 Task: Search one way flight ticket for 1 adult, 1 child, 1 infant in seat in premium economy from Charleston: Charleston International Airport/charleston Afb to Fort Wayne: Fort Wayne International Airport on 8-4-2023. Choice of flights is Singapure airlines. Number of bags: 6 checked bags. Price is upto 86000. Outbound departure time preference is 11:45.
Action: Mouse moved to (329, 274)
Screenshot: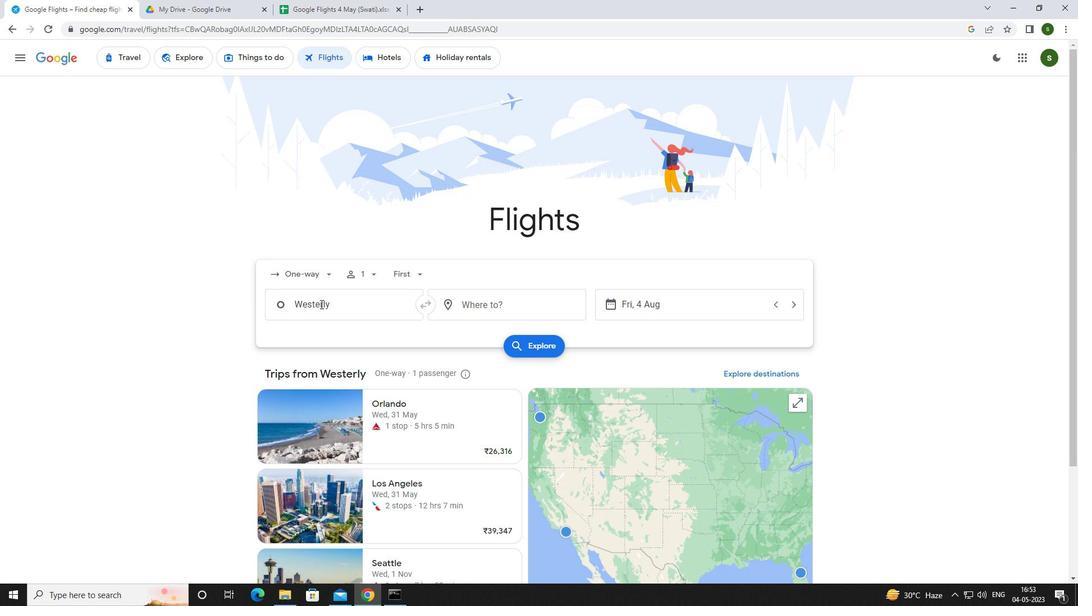 
Action: Mouse pressed left at (329, 274)
Screenshot: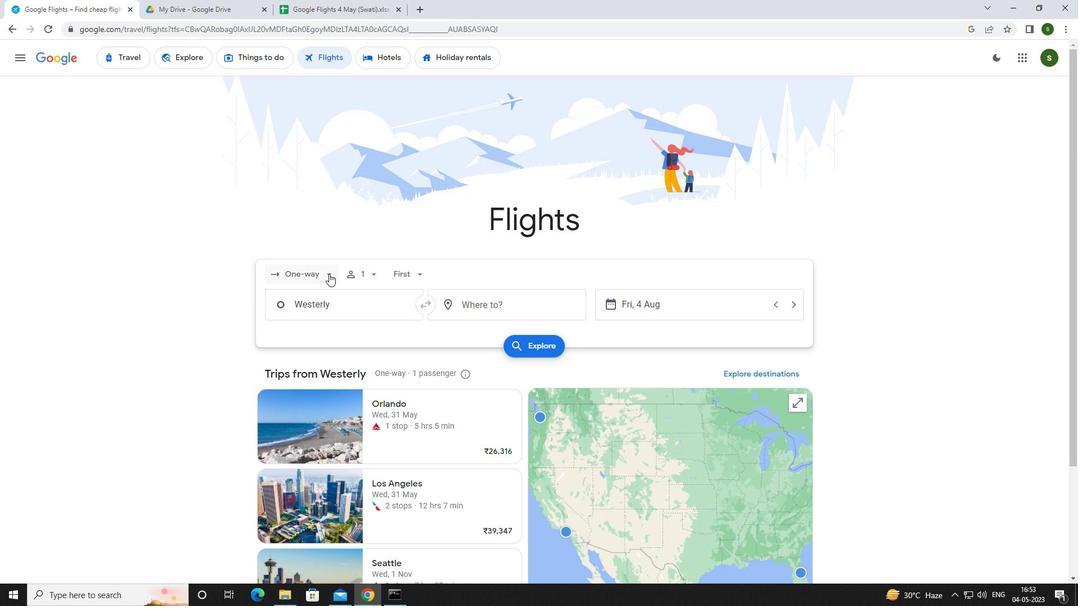 
Action: Mouse moved to (326, 318)
Screenshot: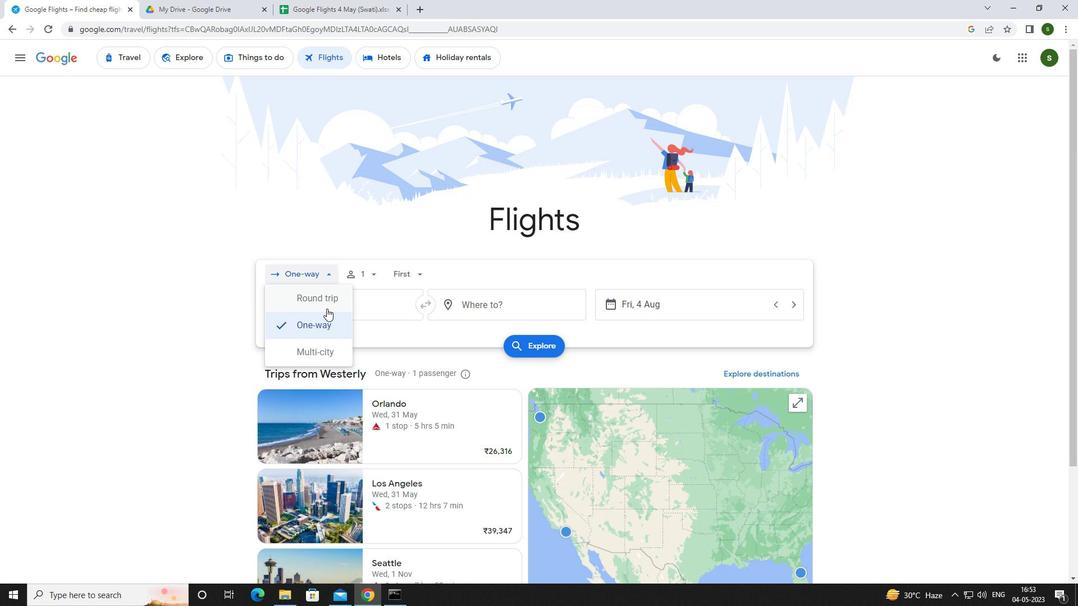 
Action: Mouse pressed left at (326, 318)
Screenshot: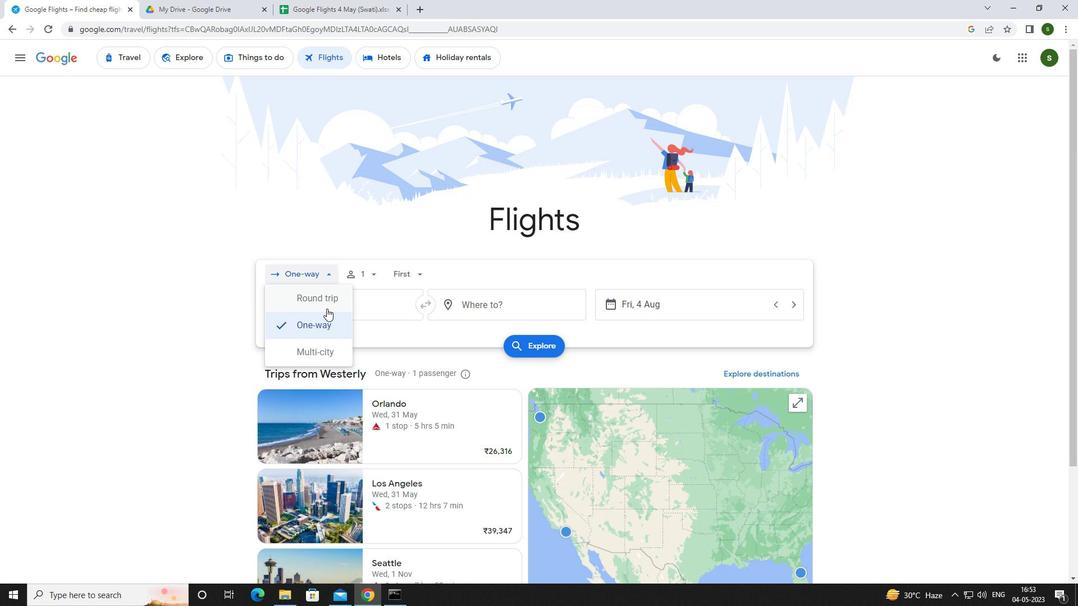 
Action: Mouse moved to (371, 277)
Screenshot: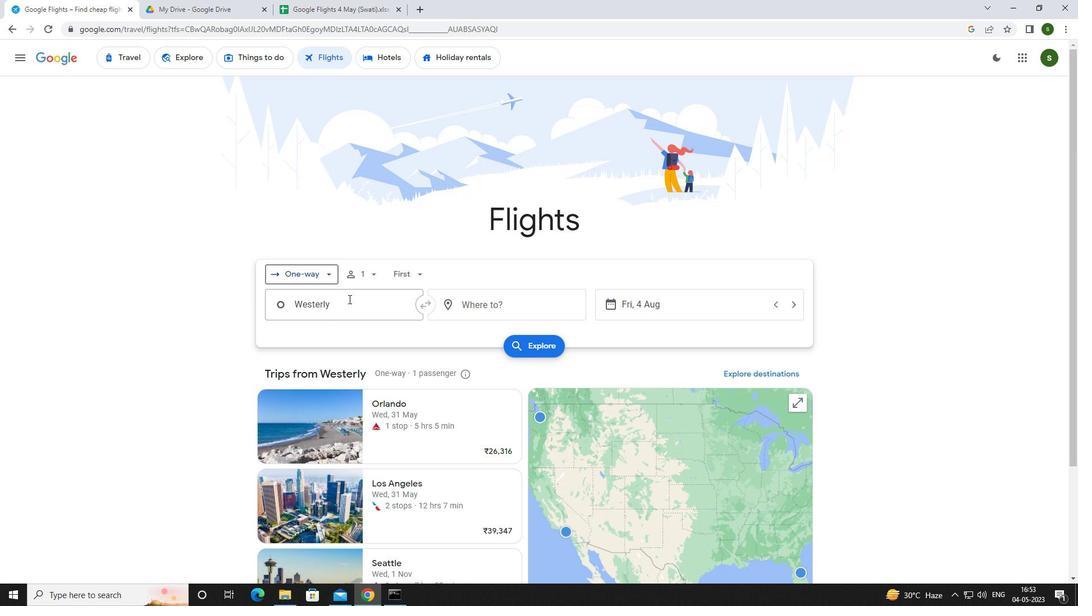 
Action: Mouse pressed left at (371, 277)
Screenshot: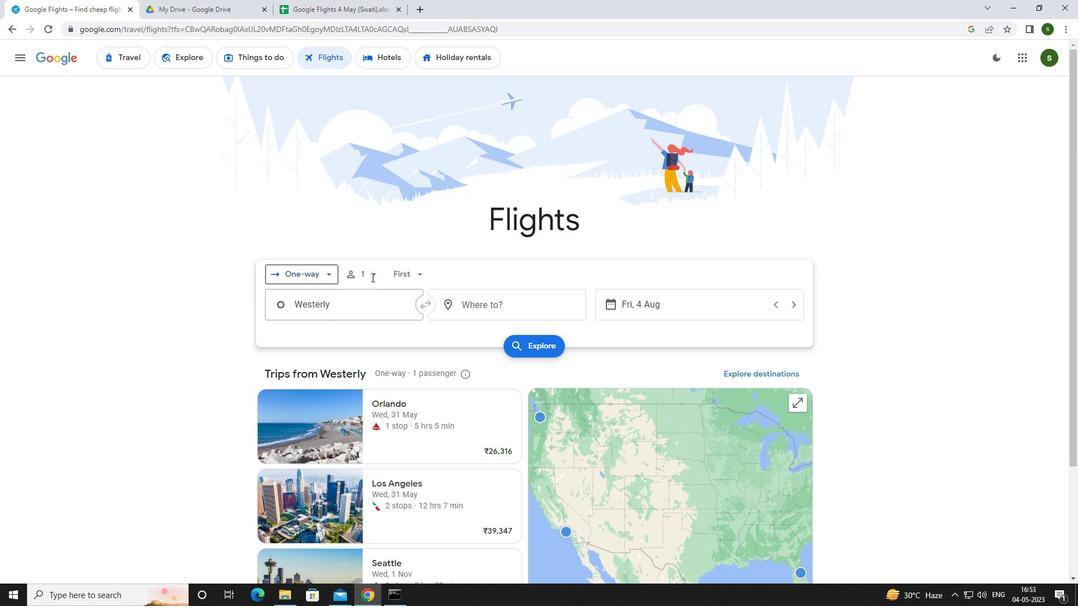 
Action: Mouse moved to (455, 333)
Screenshot: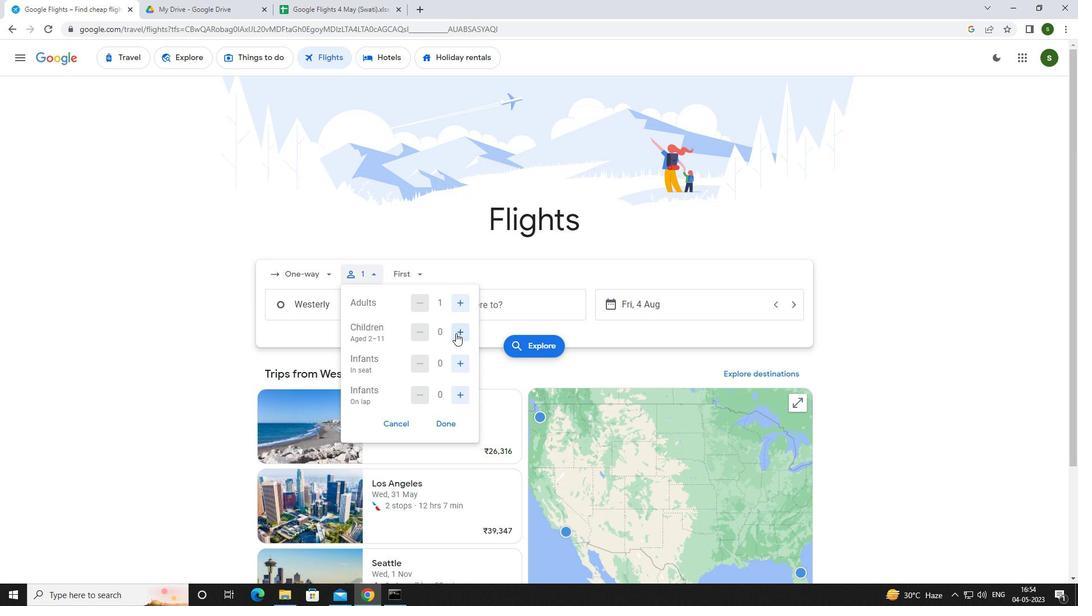 
Action: Mouse pressed left at (455, 333)
Screenshot: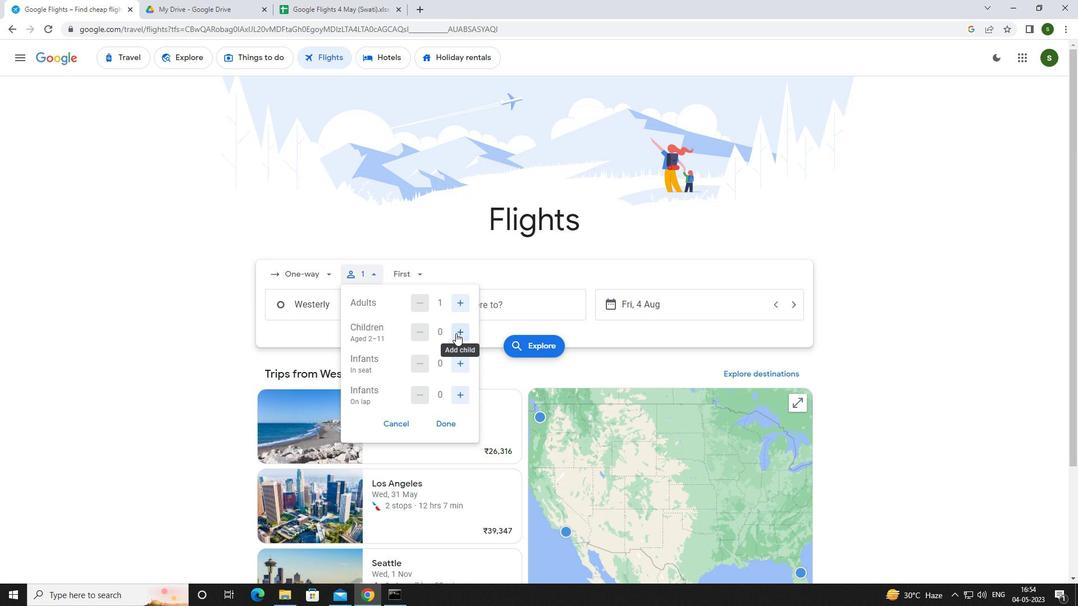 
Action: Mouse moved to (461, 360)
Screenshot: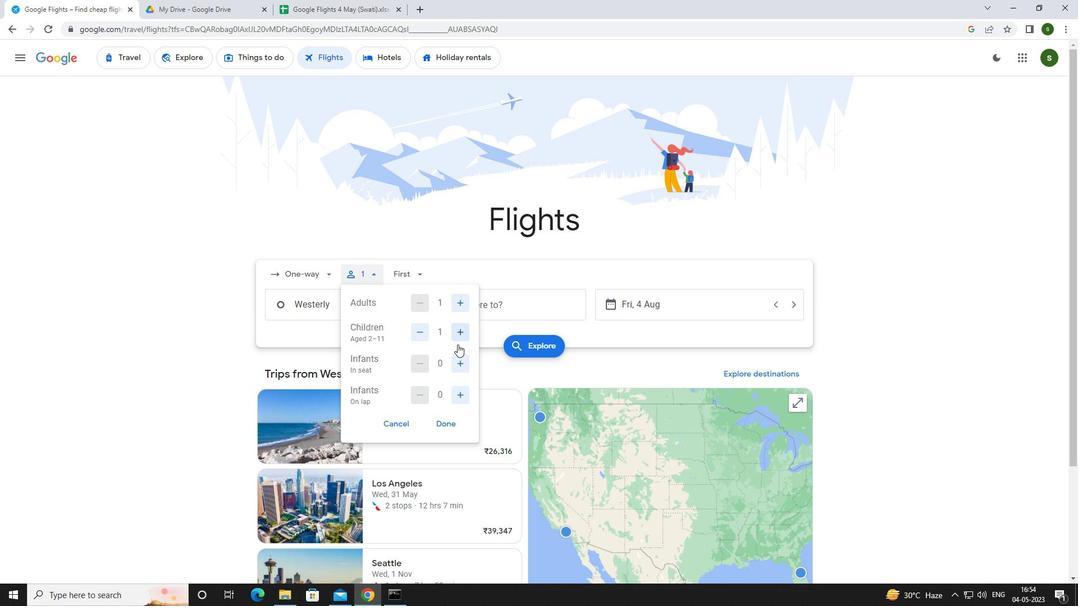 
Action: Mouse pressed left at (461, 360)
Screenshot: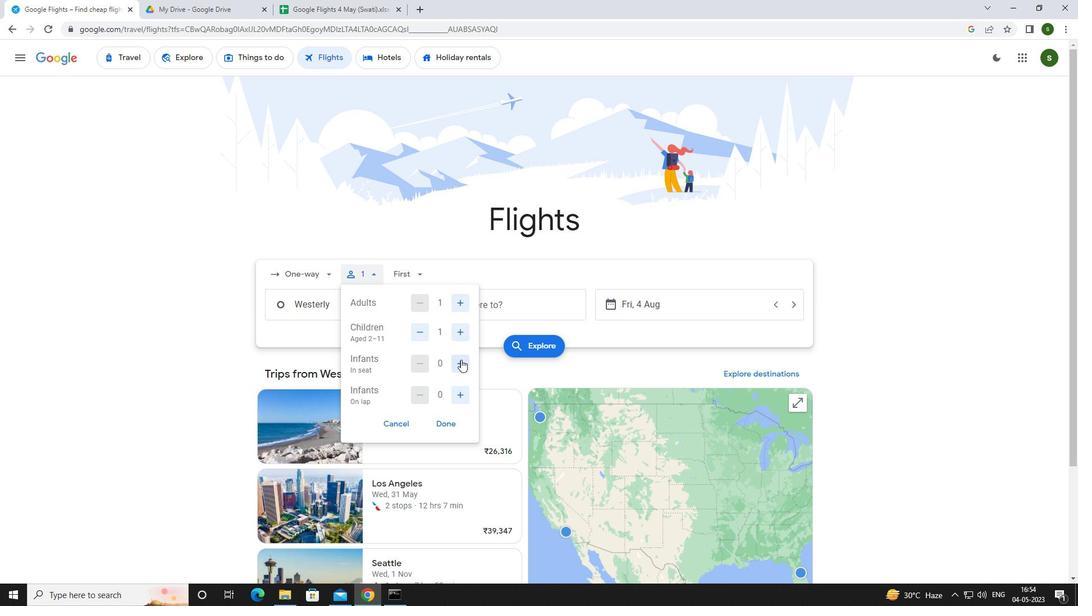 
Action: Mouse moved to (421, 274)
Screenshot: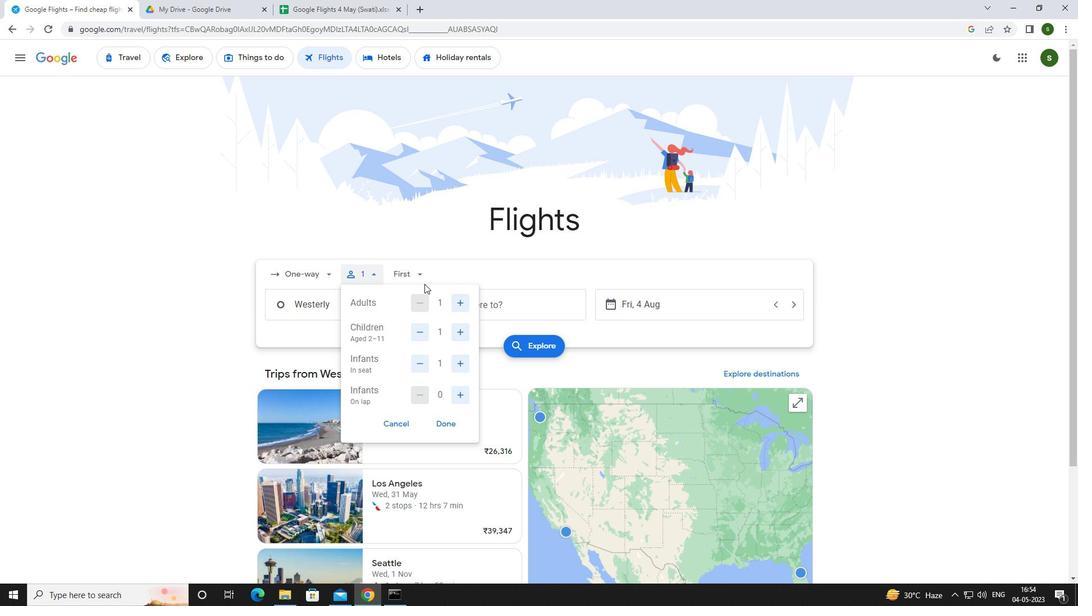 
Action: Mouse pressed left at (421, 274)
Screenshot: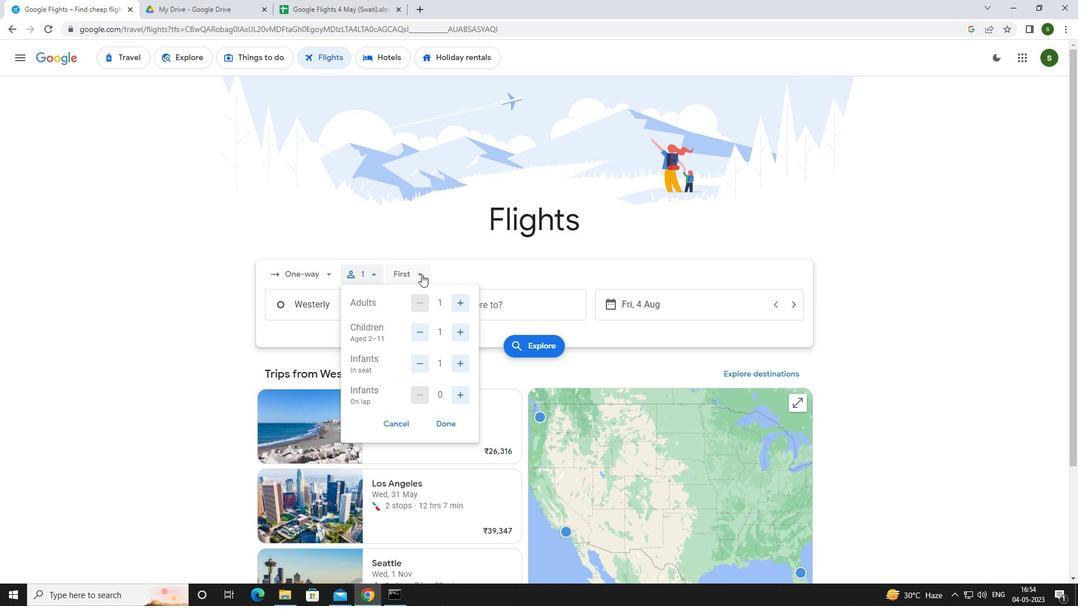 
Action: Mouse moved to (439, 321)
Screenshot: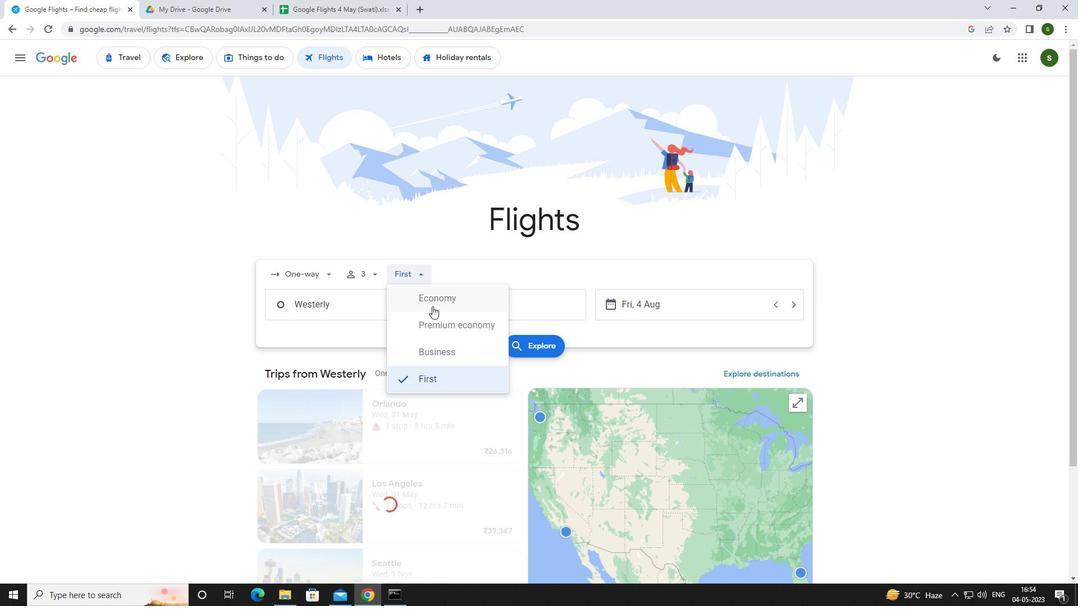
Action: Mouse pressed left at (439, 321)
Screenshot: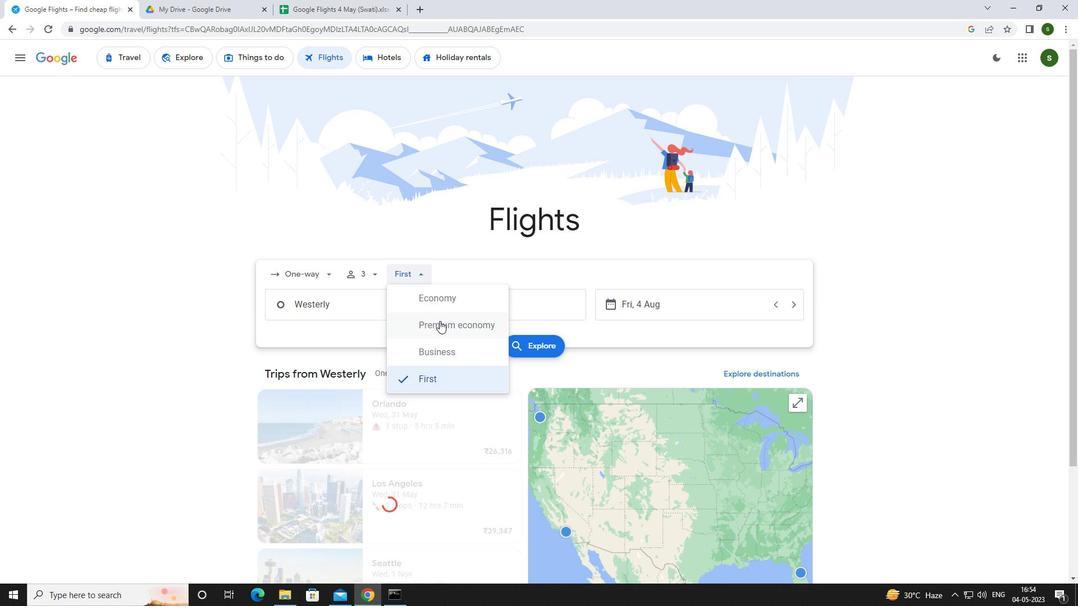 
Action: Mouse moved to (384, 310)
Screenshot: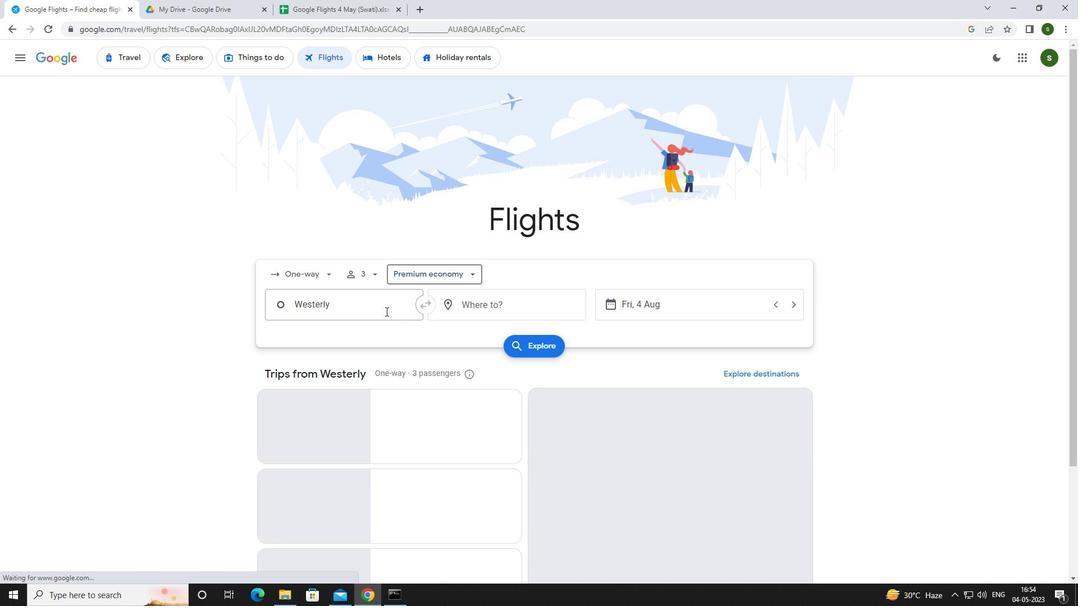 
Action: Mouse pressed left at (384, 310)
Screenshot: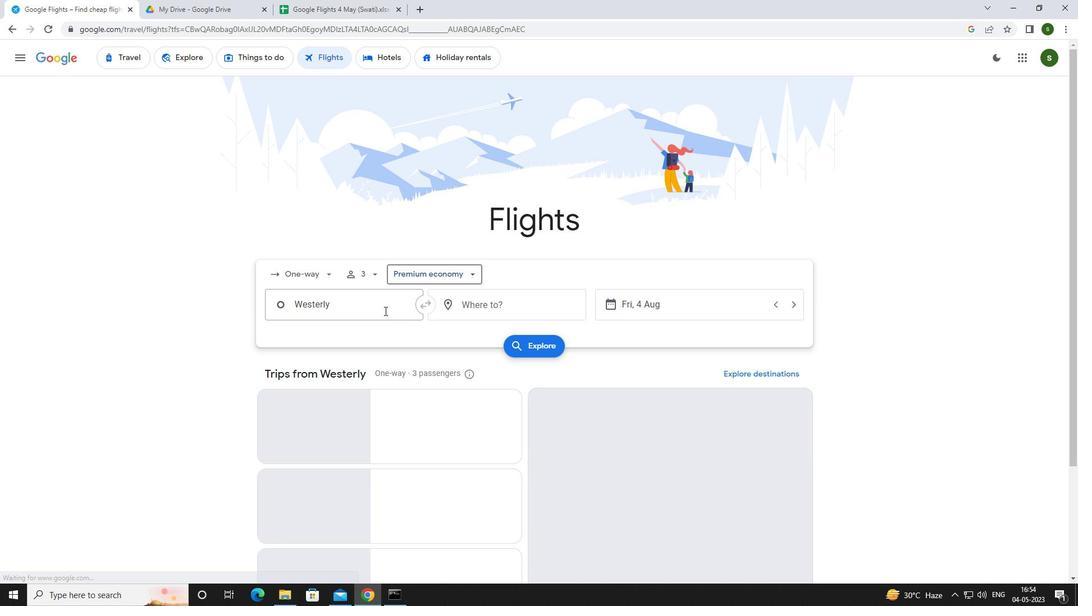 
Action: Mouse moved to (384, 309)
Screenshot: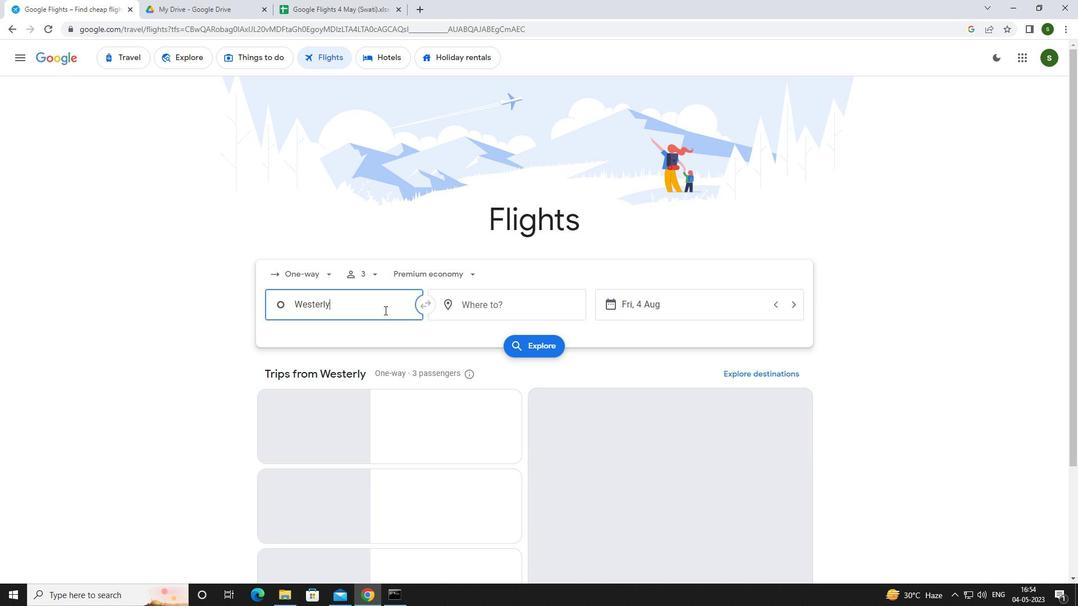 
Action: Key pressed <Key.caps_lock>c<Key.caps_lock>harlest
Screenshot: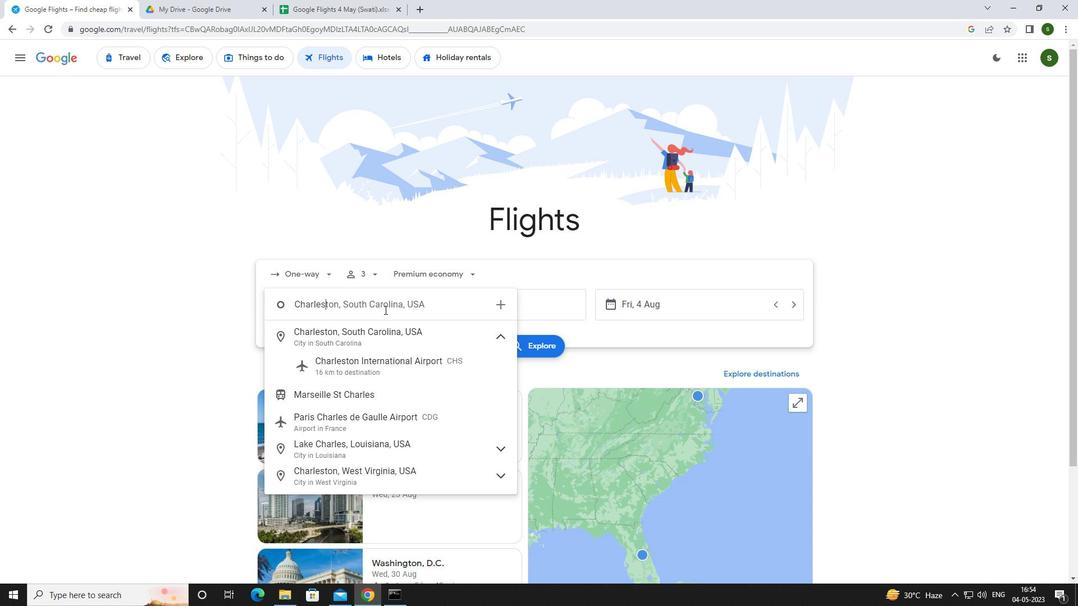 
Action: Mouse moved to (390, 364)
Screenshot: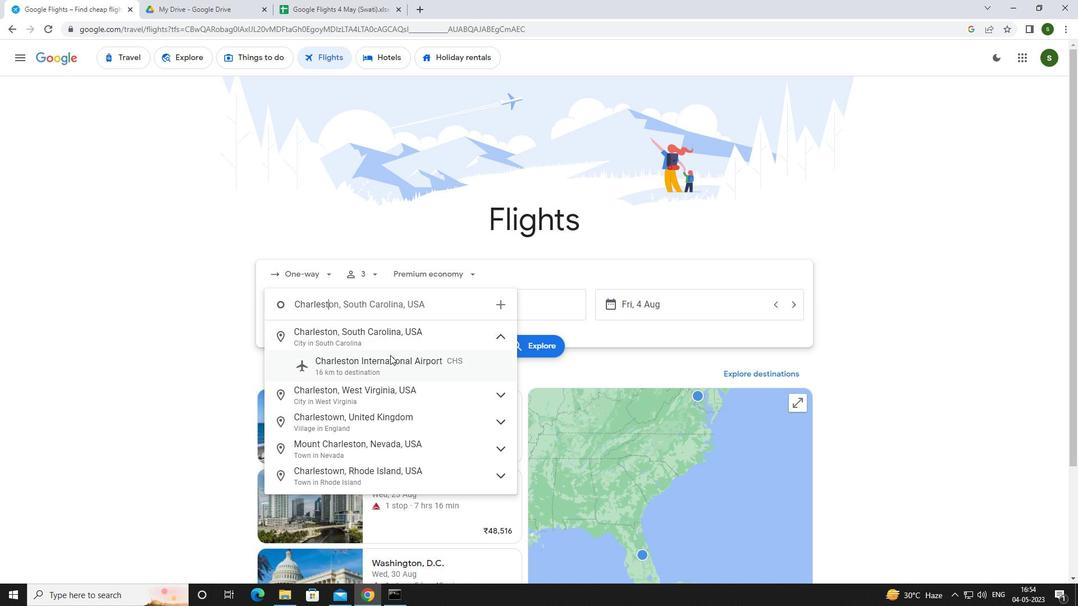
Action: Mouse pressed left at (390, 364)
Screenshot: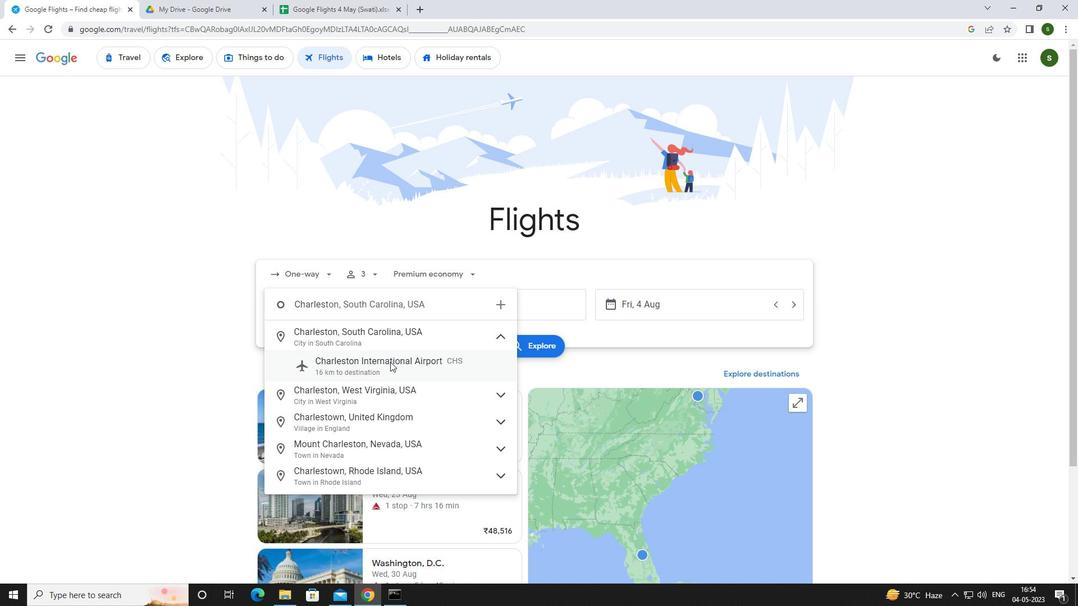 
Action: Mouse moved to (477, 307)
Screenshot: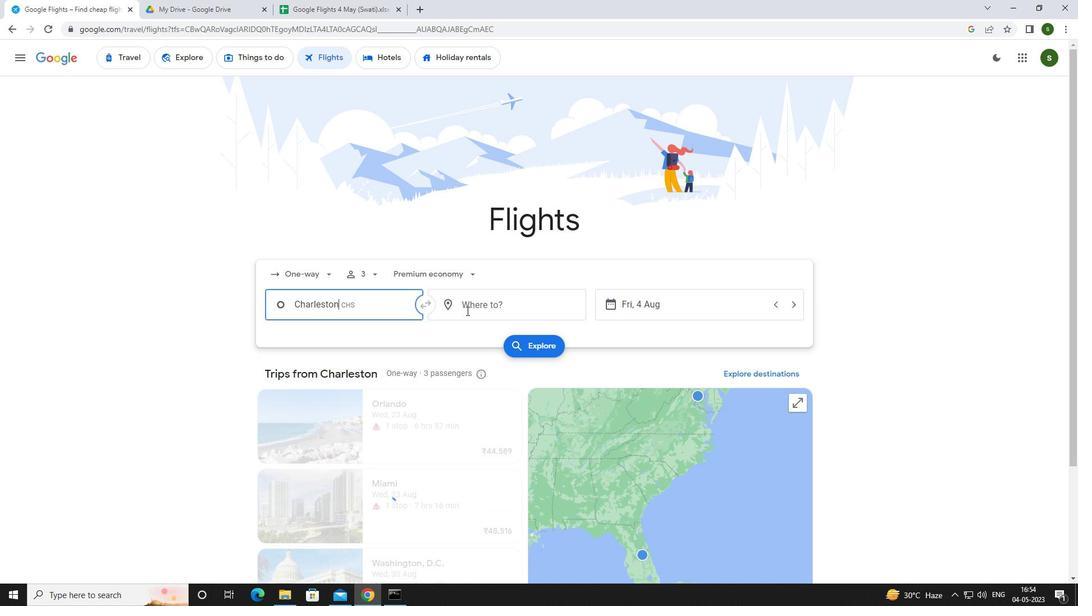 
Action: Mouse pressed left at (477, 307)
Screenshot: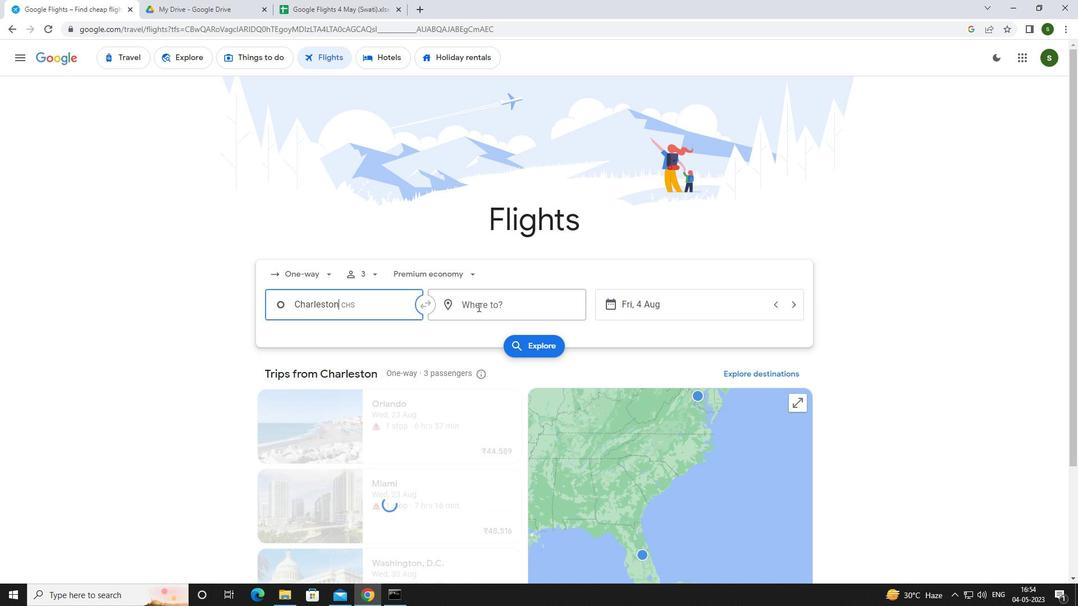 
Action: Mouse moved to (467, 309)
Screenshot: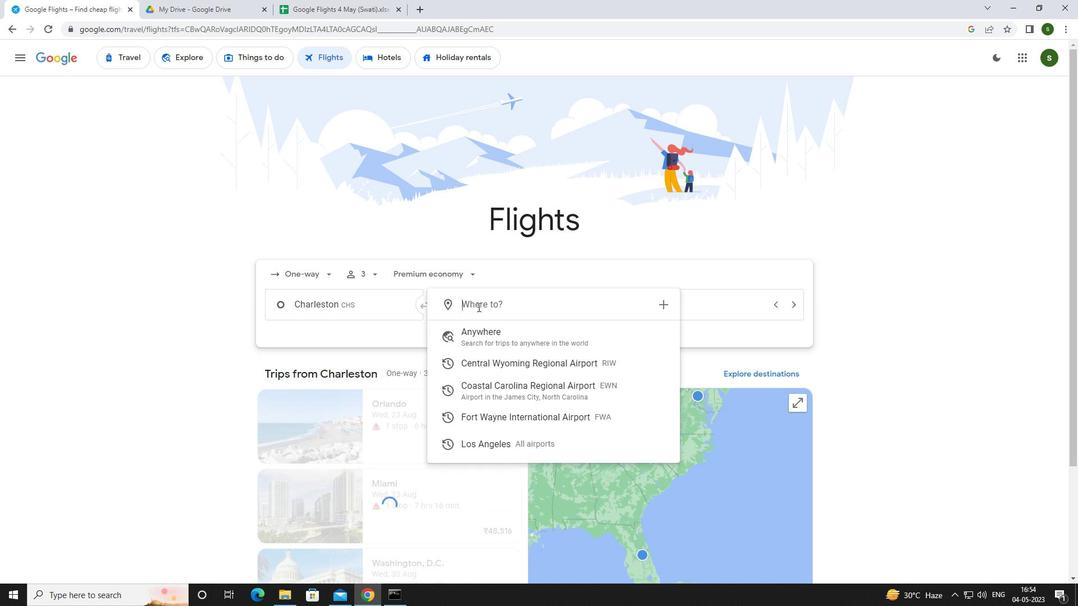 
Action: Key pressed <Key.caps_lock>f<Key.caps_lock>ort<Key.space><Key.caps_lock>w<Key.caps_lock>Ay
Screenshot: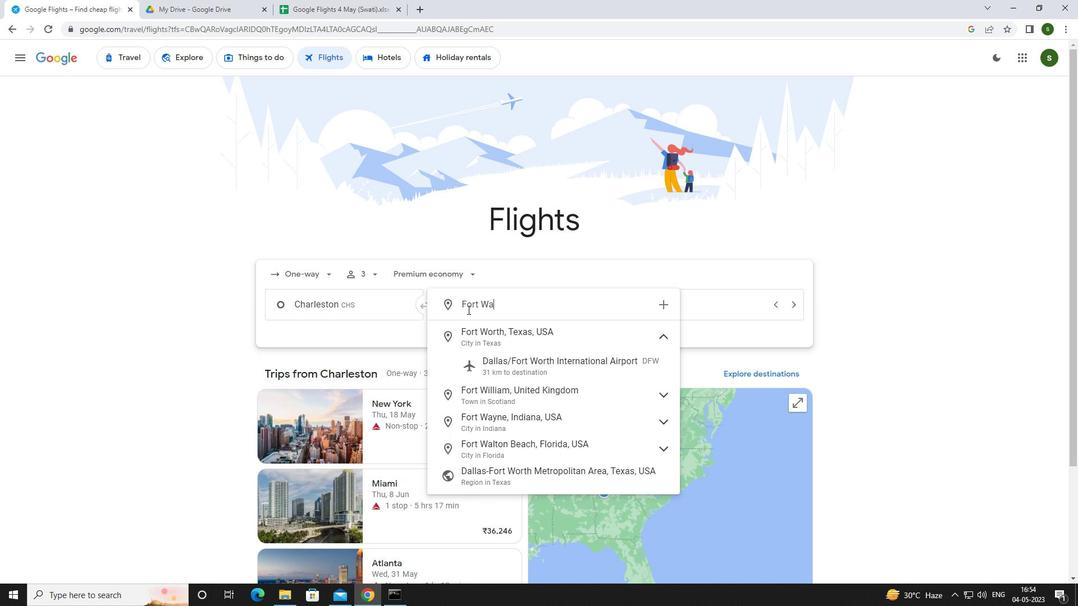 
Action: Mouse moved to (535, 370)
Screenshot: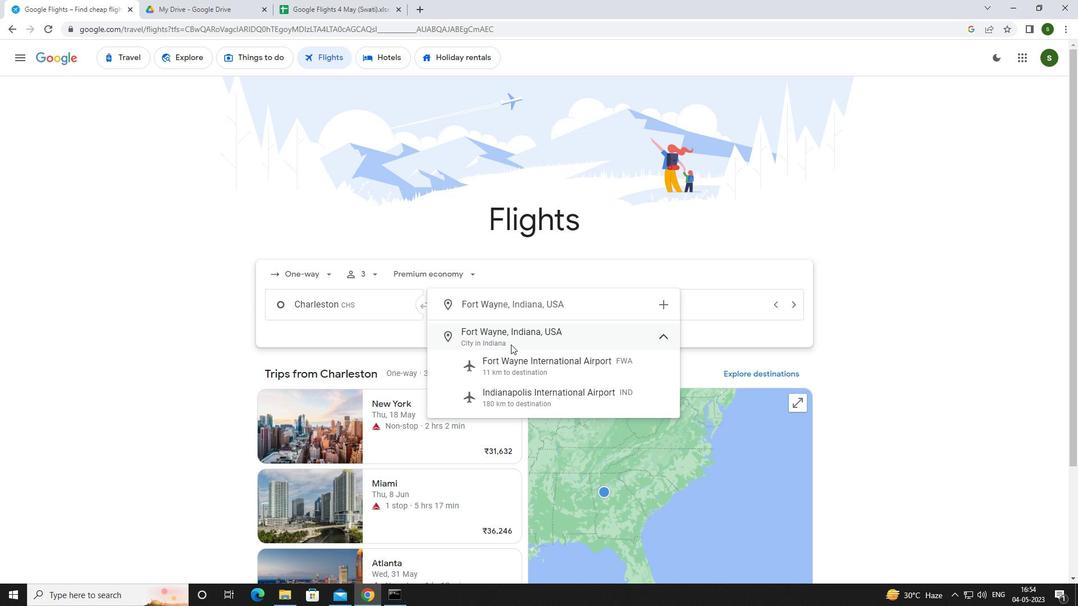 
Action: Mouse pressed left at (535, 370)
Screenshot: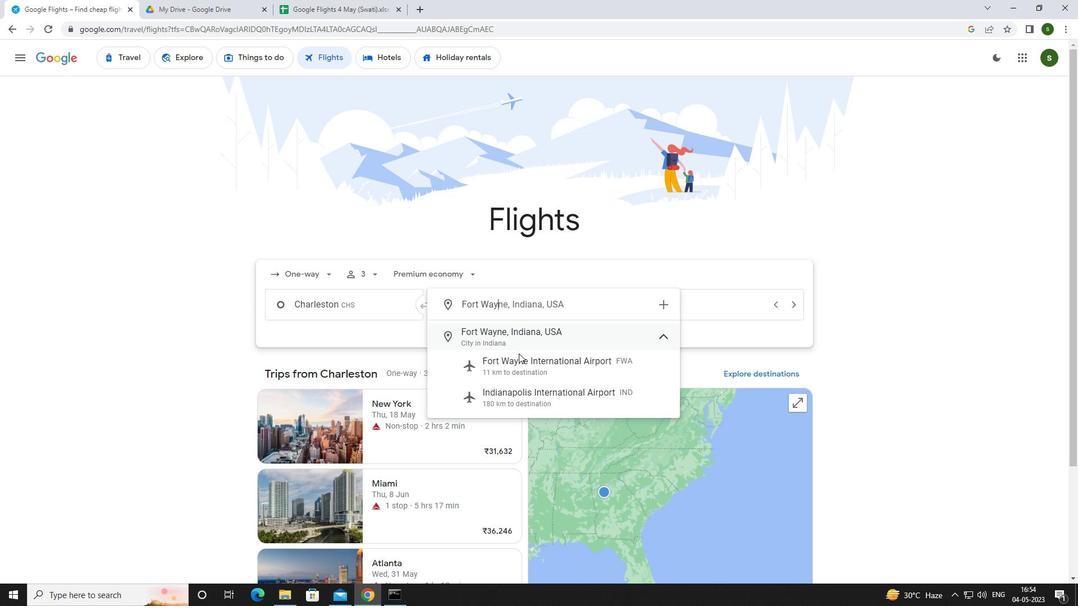 
Action: Mouse moved to (673, 312)
Screenshot: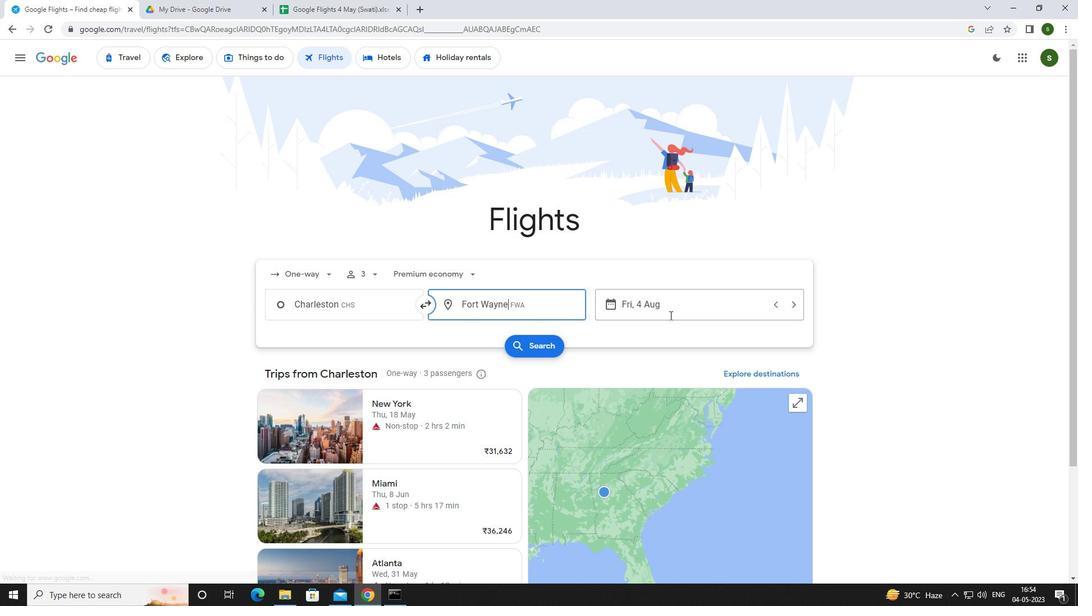 
Action: Mouse pressed left at (673, 312)
Screenshot: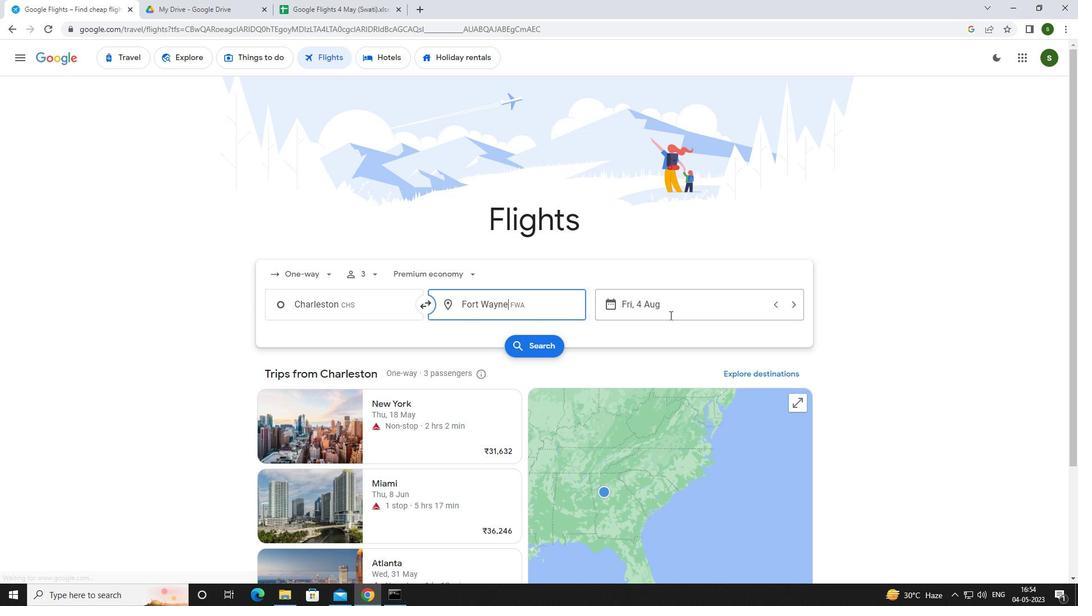
Action: Mouse moved to (542, 380)
Screenshot: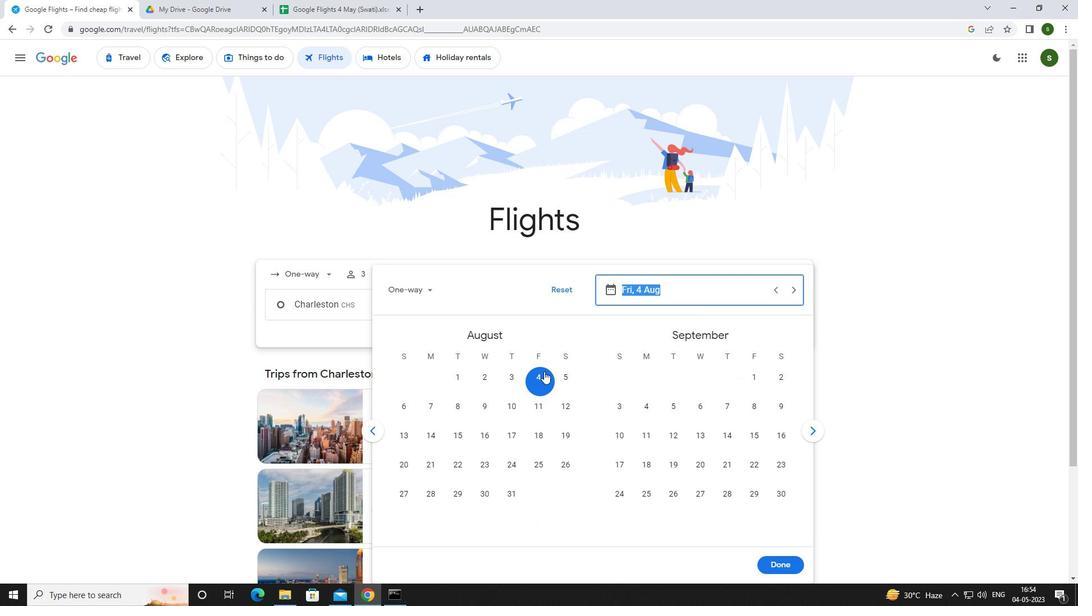
Action: Mouse pressed left at (542, 380)
Screenshot: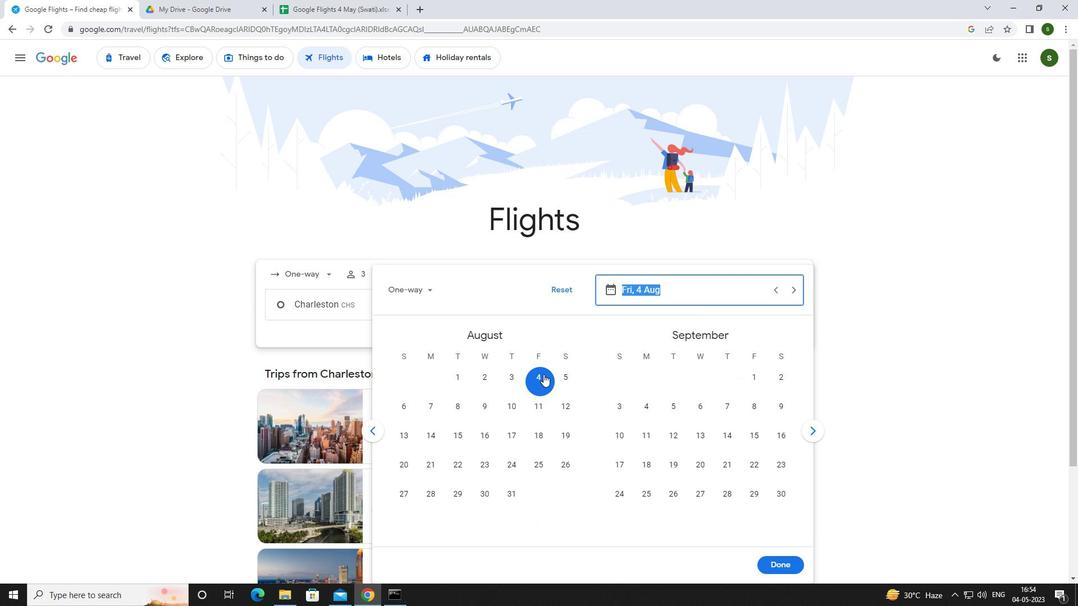 
Action: Mouse moved to (787, 566)
Screenshot: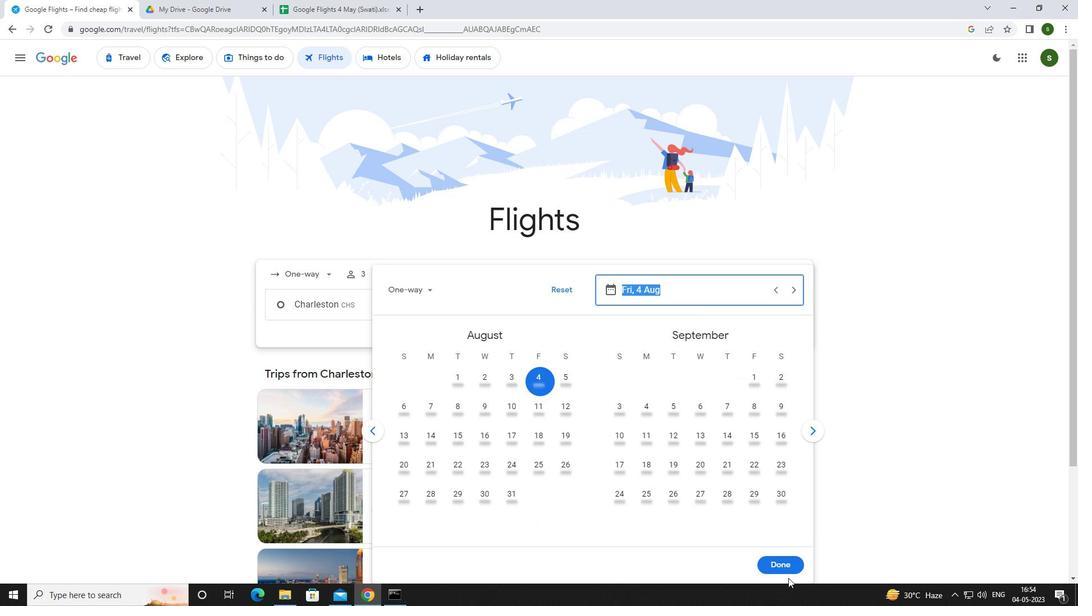 
Action: Mouse pressed left at (787, 566)
Screenshot: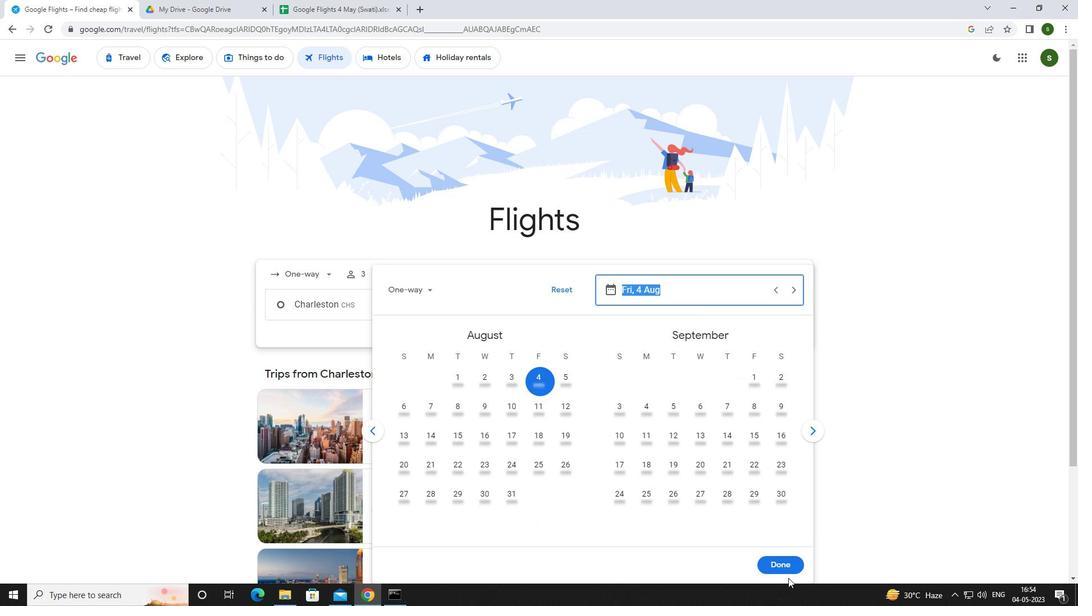 
Action: Mouse moved to (542, 343)
Screenshot: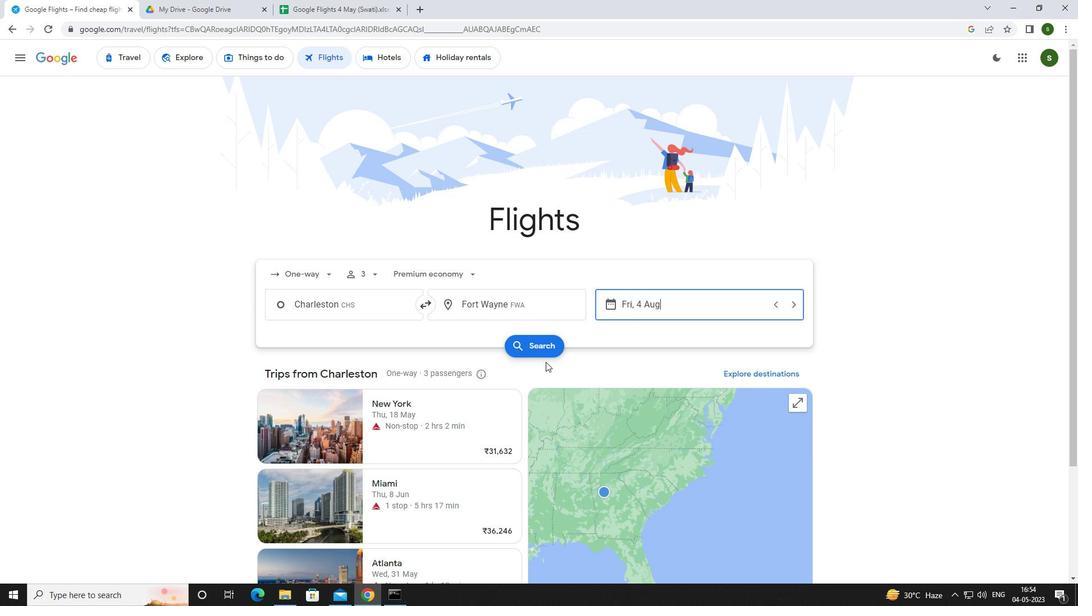 
Action: Mouse pressed left at (542, 343)
Screenshot: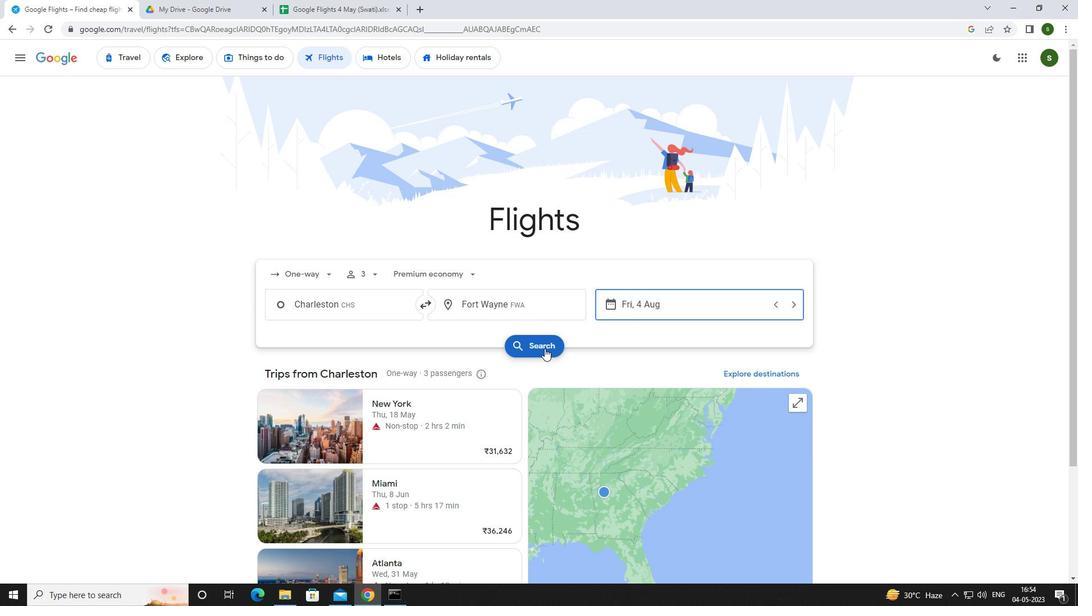 
Action: Mouse moved to (281, 166)
Screenshot: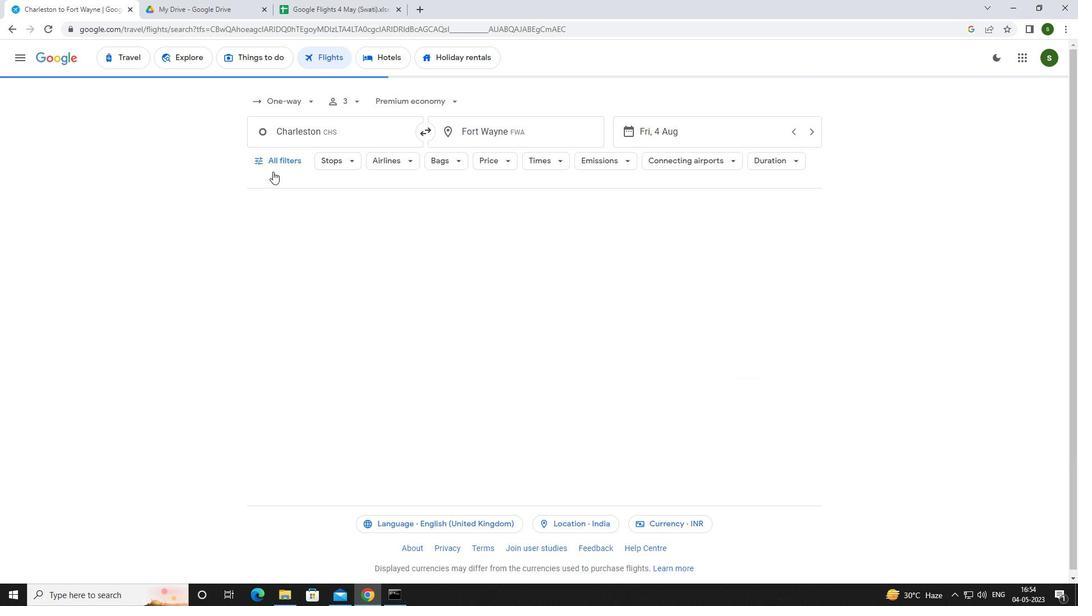 
Action: Mouse pressed left at (281, 166)
Screenshot: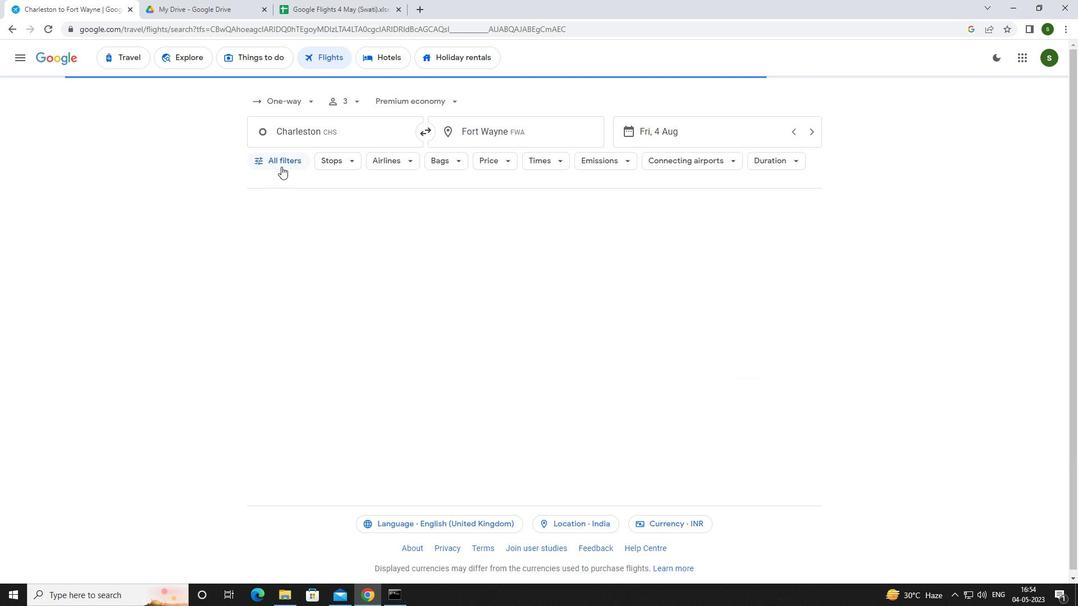 
Action: Mouse moved to (416, 402)
Screenshot: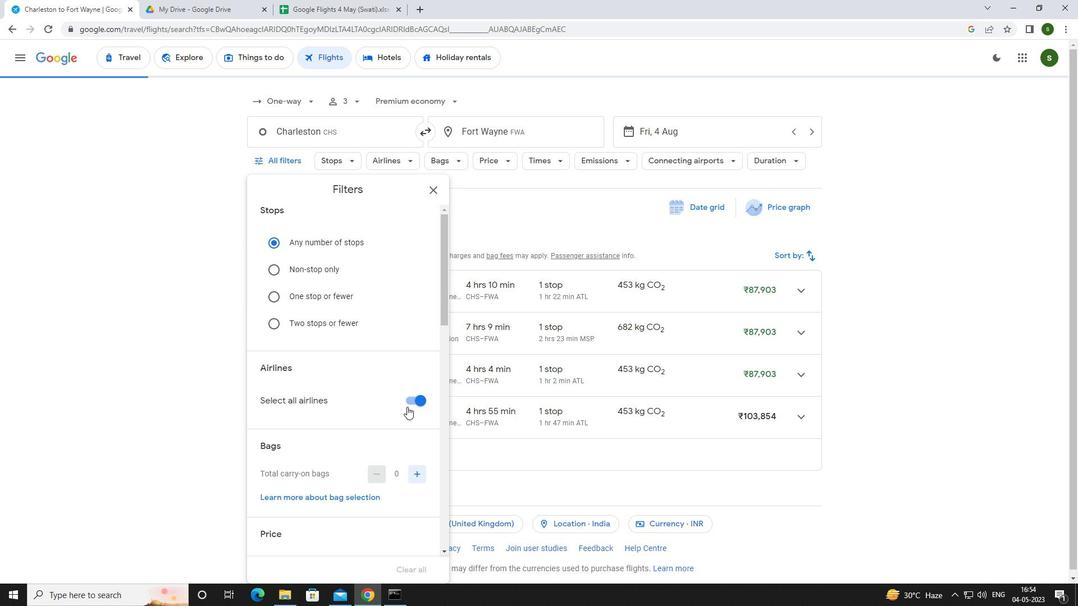 
Action: Mouse pressed left at (416, 402)
Screenshot: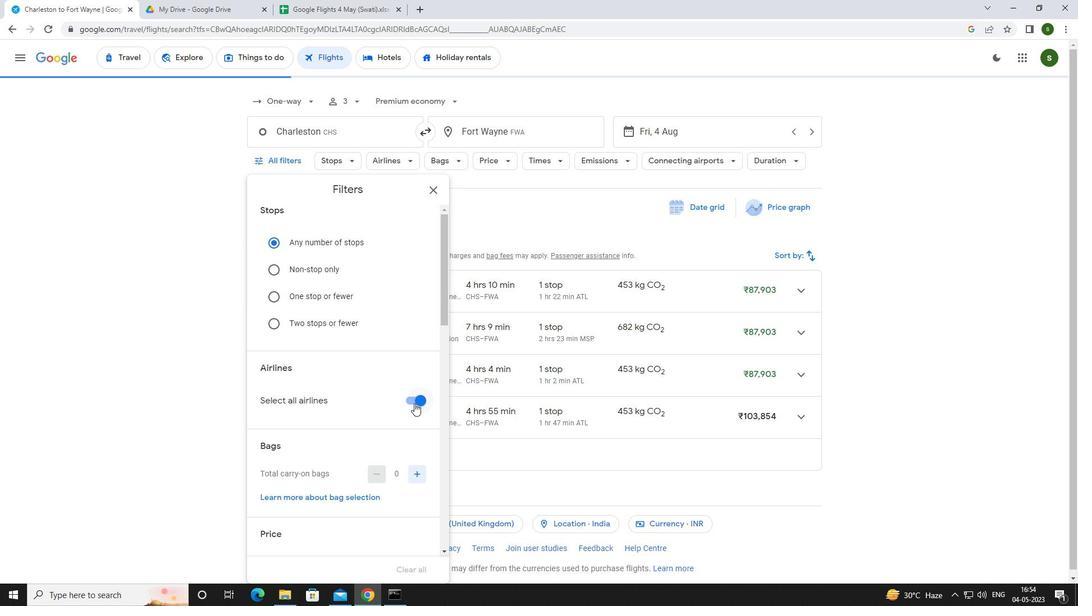 
Action: Mouse moved to (382, 345)
Screenshot: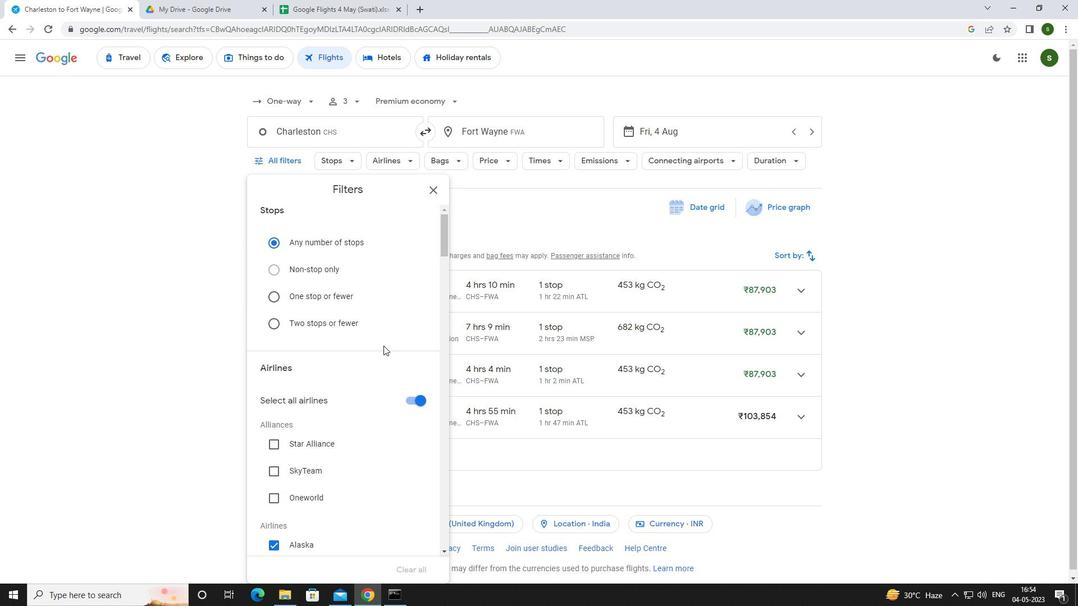 
Action: Mouse scrolled (382, 344) with delta (0, 0)
Screenshot: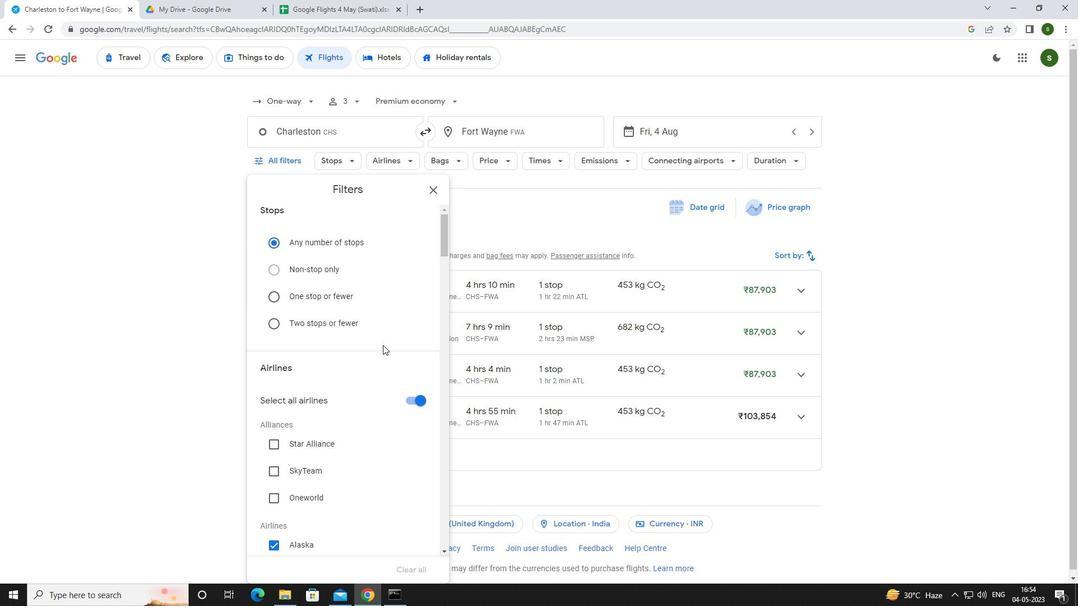 
Action: Mouse moved to (422, 344)
Screenshot: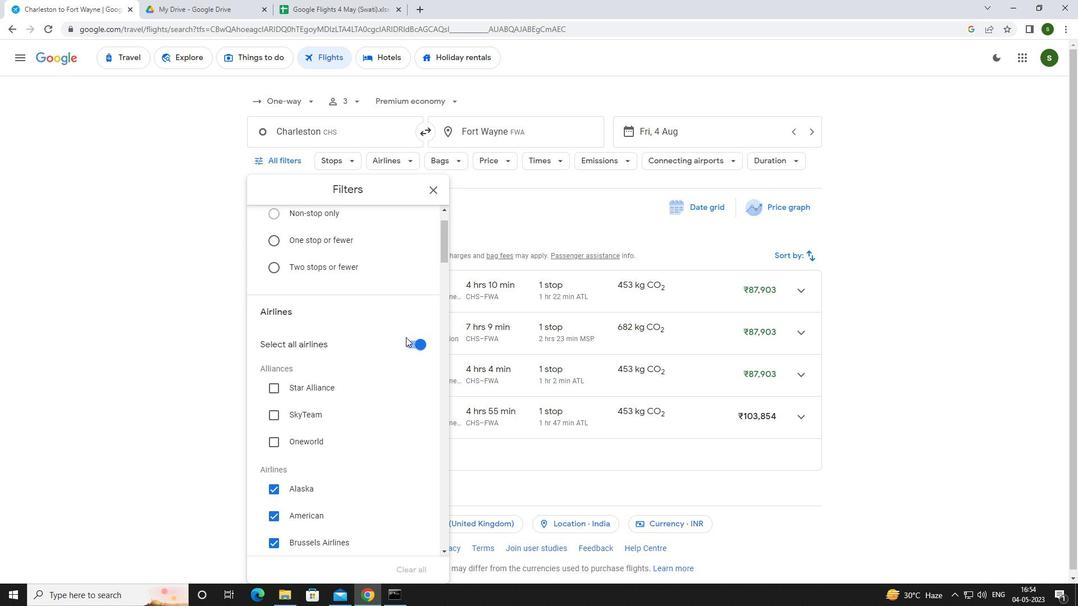
Action: Mouse pressed left at (422, 344)
Screenshot: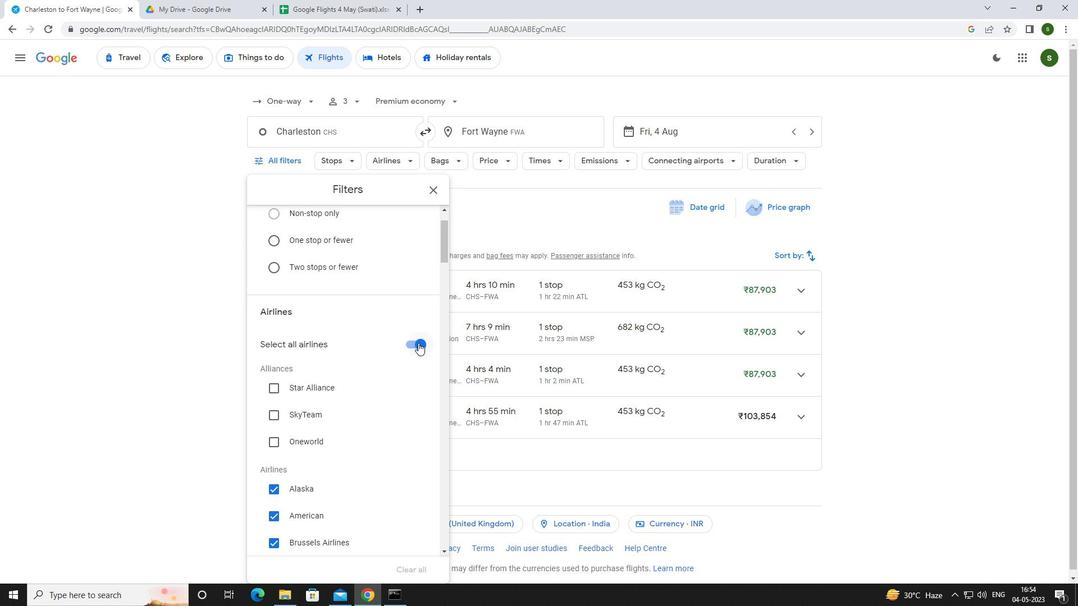 
Action: Mouse moved to (418, 345)
Screenshot: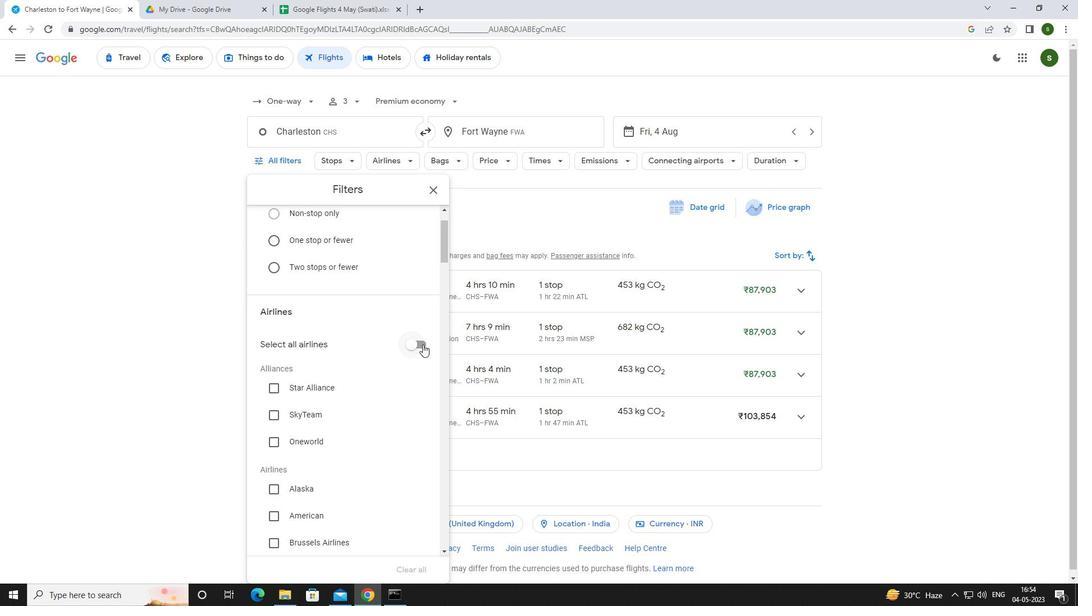
Action: Mouse scrolled (418, 345) with delta (0, 0)
Screenshot: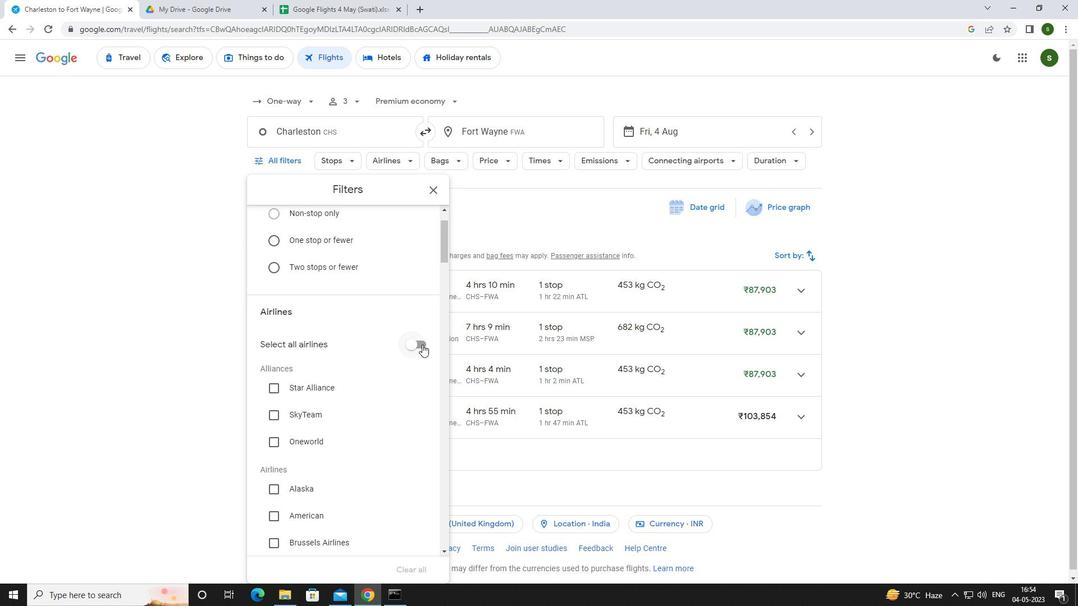 
Action: Mouse moved to (417, 346)
Screenshot: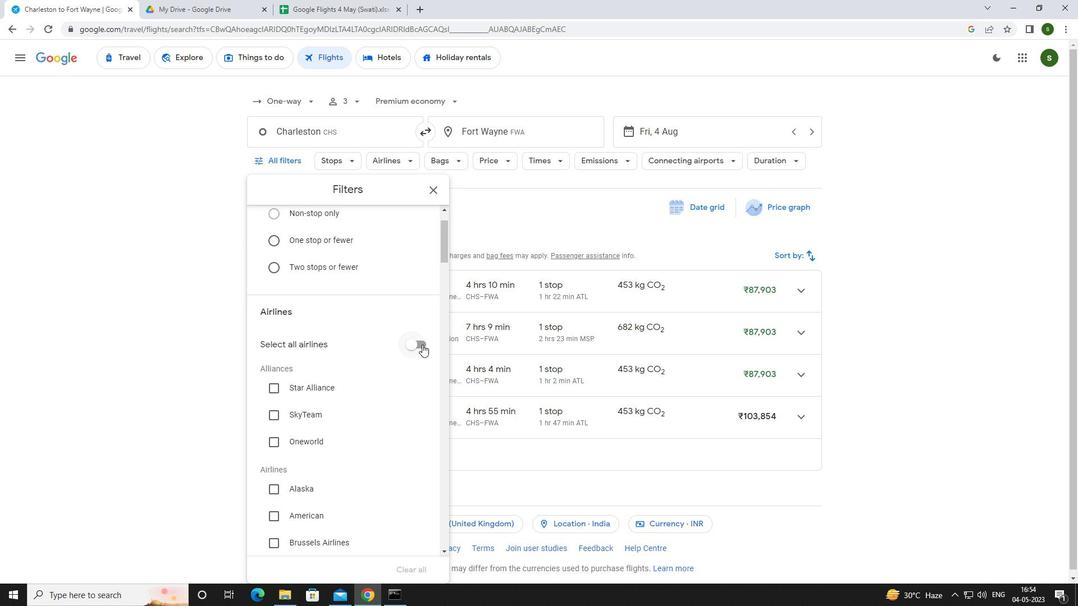 
Action: Mouse scrolled (417, 345) with delta (0, 0)
Screenshot: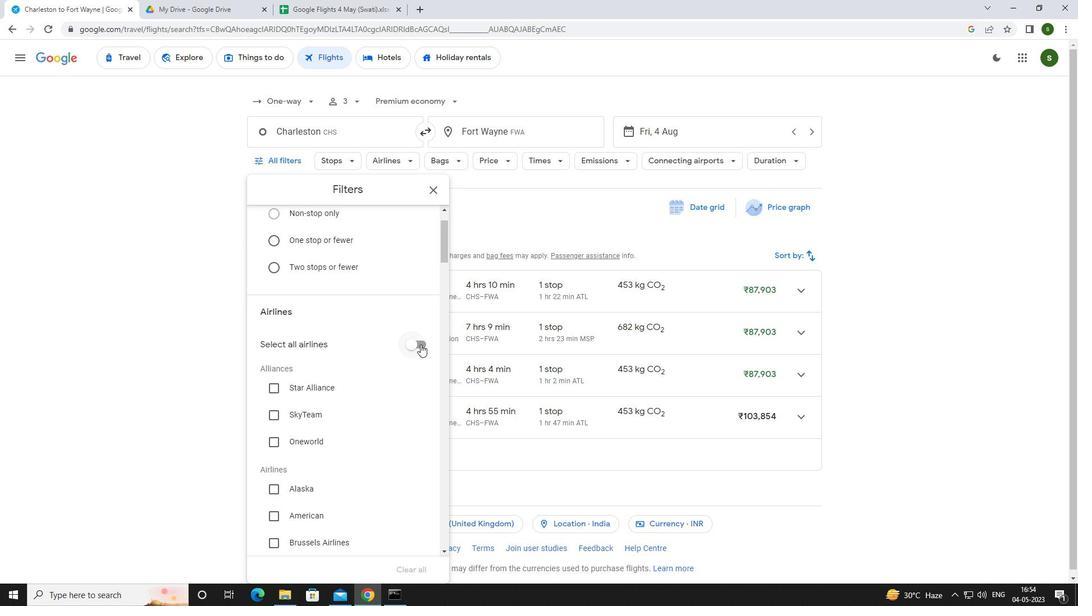 
Action: Mouse scrolled (417, 345) with delta (0, 0)
Screenshot: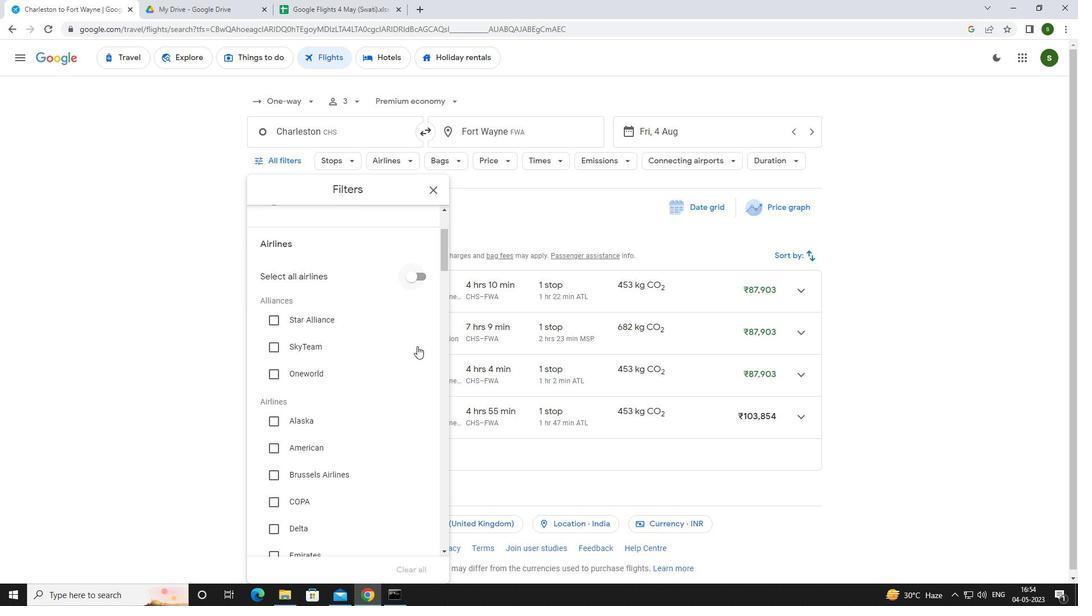 
Action: Mouse scrolled (417, 345) with delta (0, 0)
Screenshot: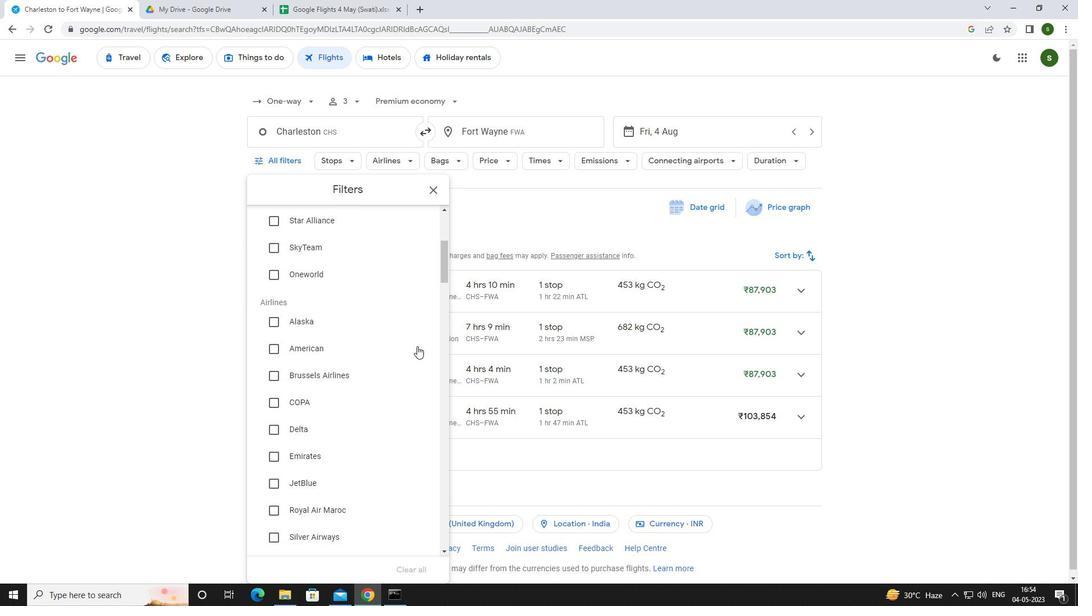 
Action: Mouse scrolled (417, 345) with delta (0, 0)
Screenshot: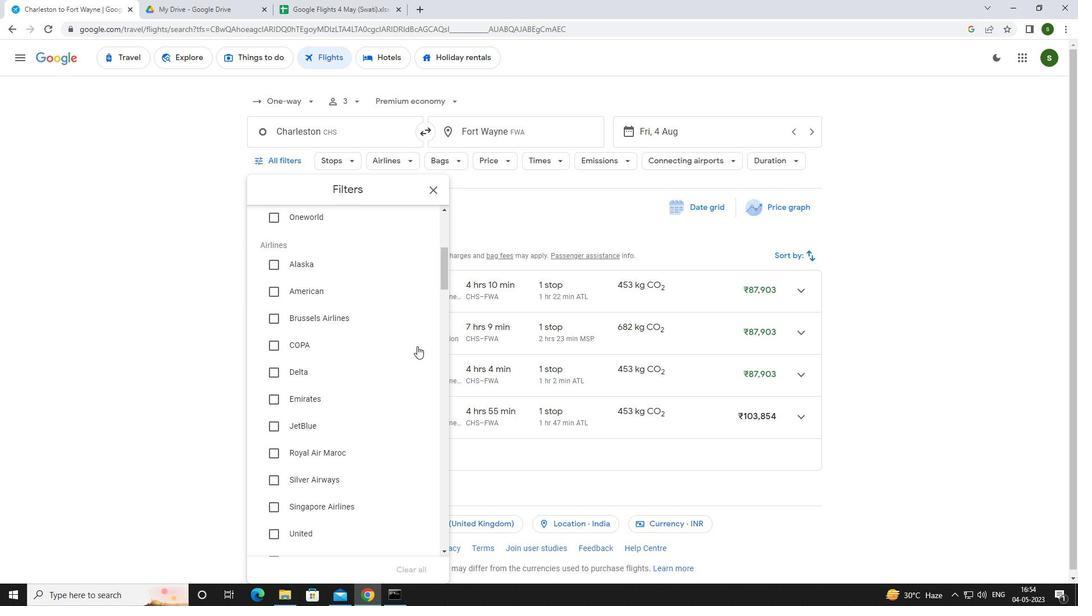 
Action: Mouse moved to (340, 452)
Screenshot: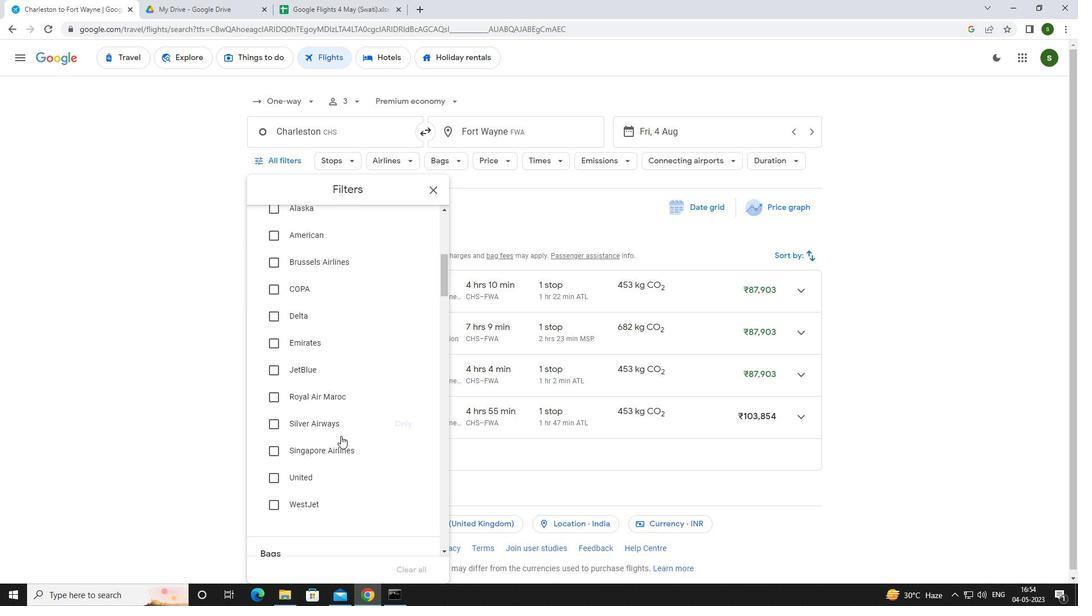 
Action: Mouse pressed left at (340, 452)
Screenshot: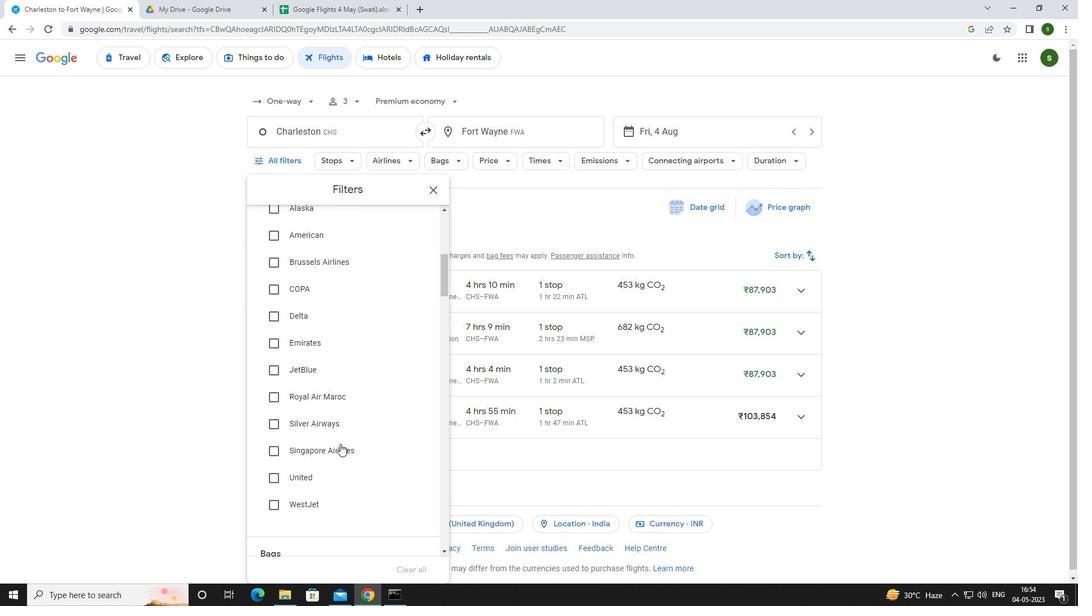 
Action: Mouse moved to (340, 452)
Screenshot: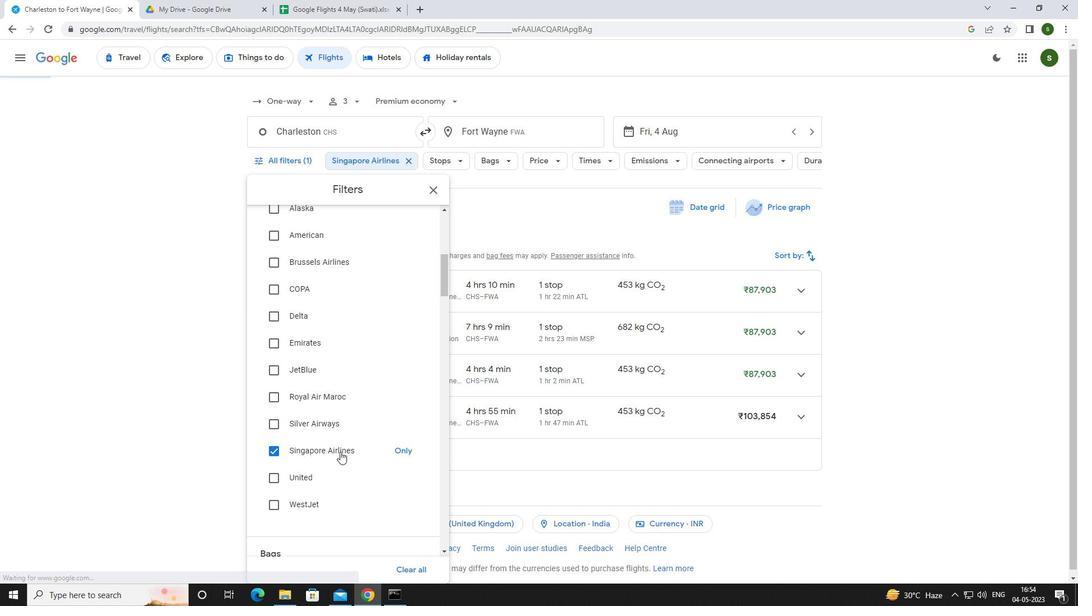 
Action: Mouse scrolled (340, 451) with delta (0, 0)
Screenshot: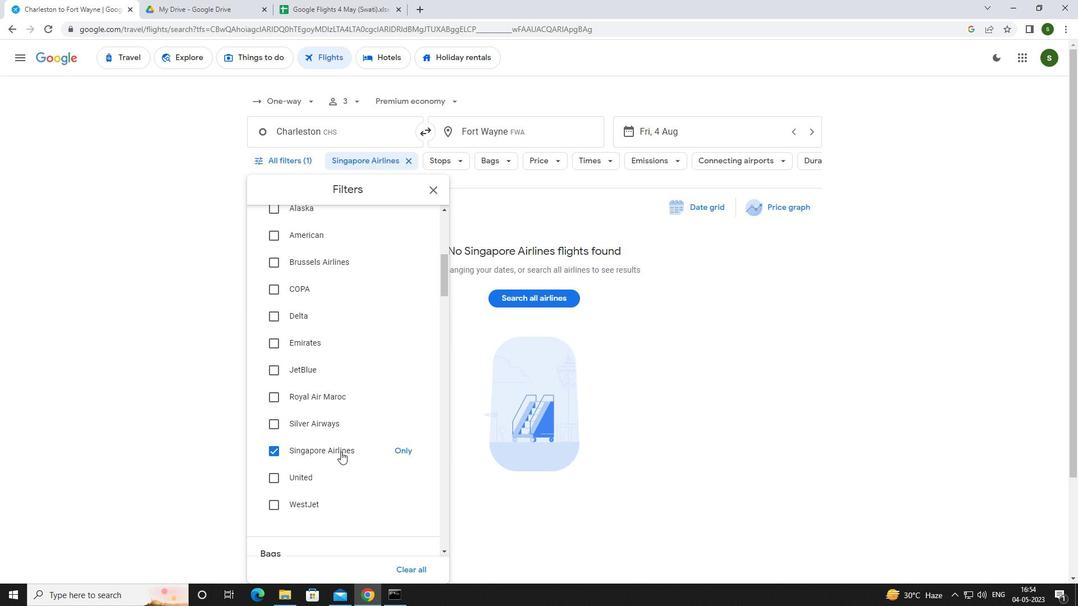 
Action: Mouse scrolled (340, 451) with delta (0, 0)
Screenshot: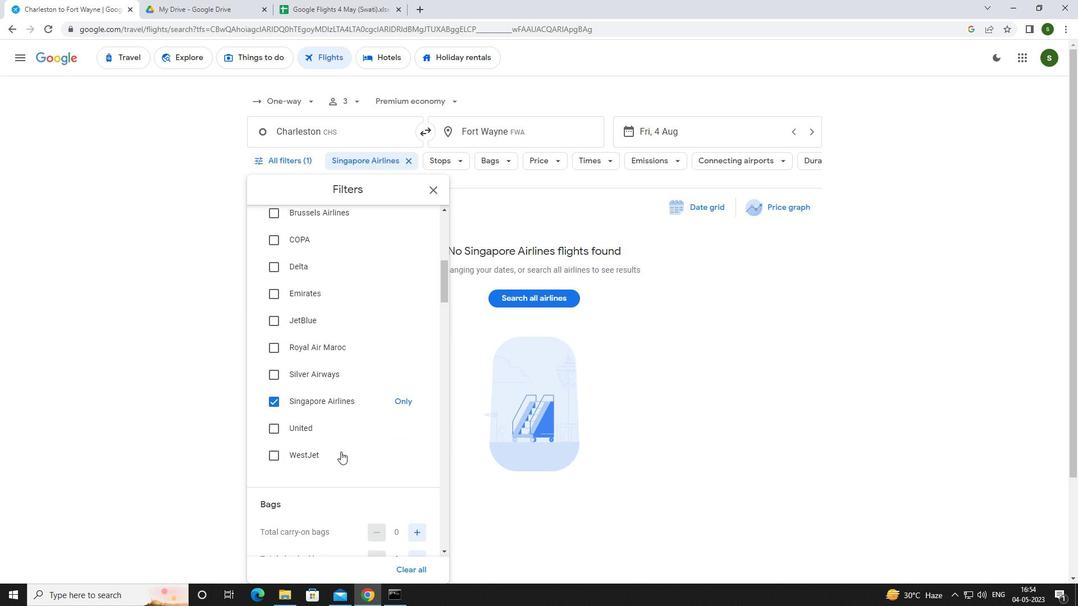 
Action: Mouse scrolled (340, 451) with delta (0, 0)
Screenshot: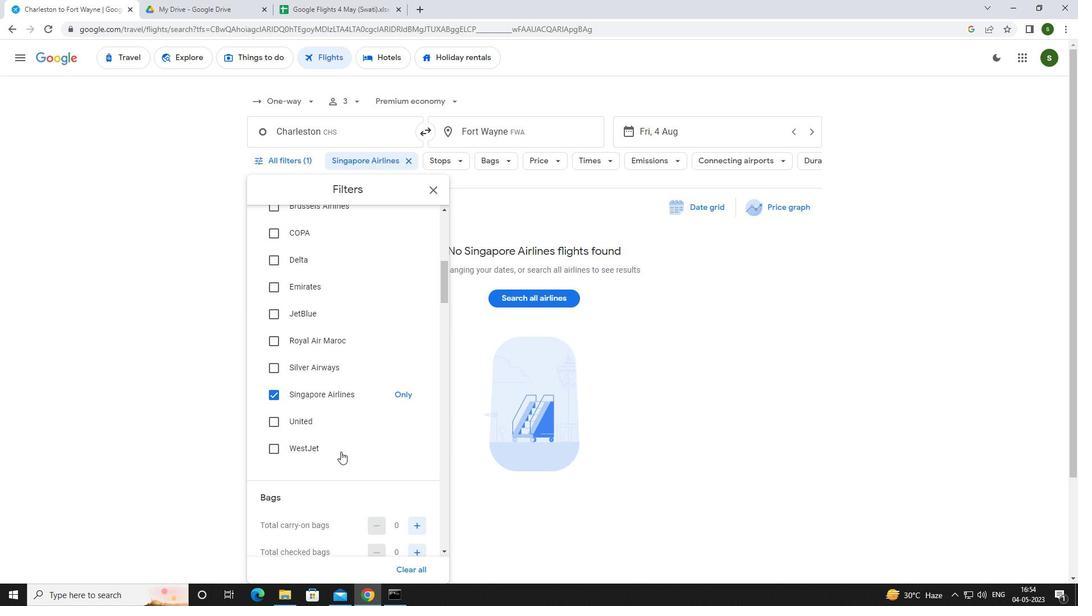 
Action: Mouse moved to (411, 438)
Screenshot: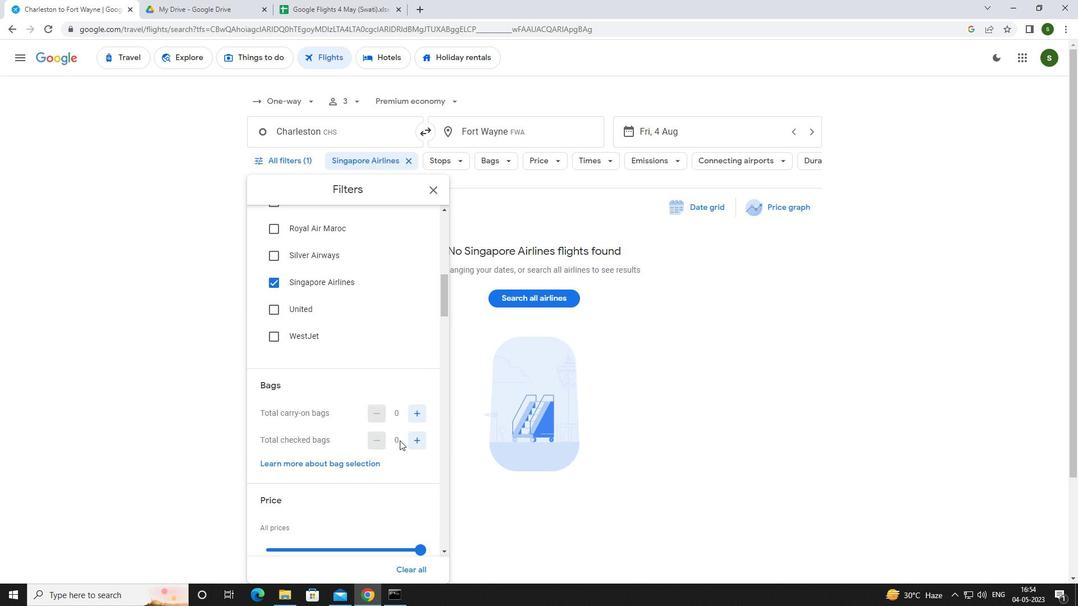 
Action: Mouse pressed left at (411, 438)
Screenshot: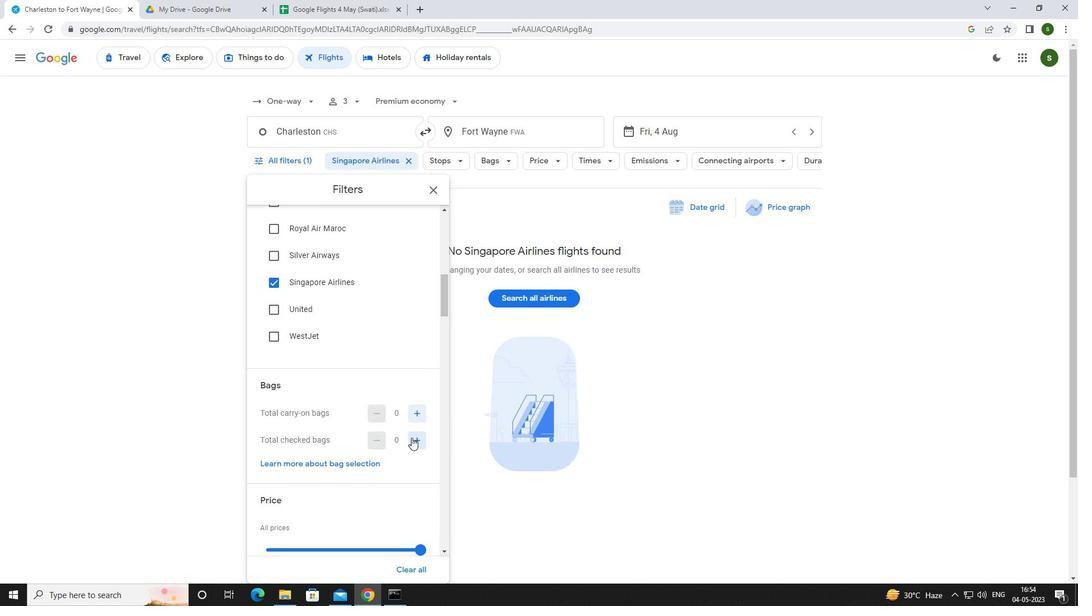 
Action: Mouse pressed left at (411, 438)
Screenshot: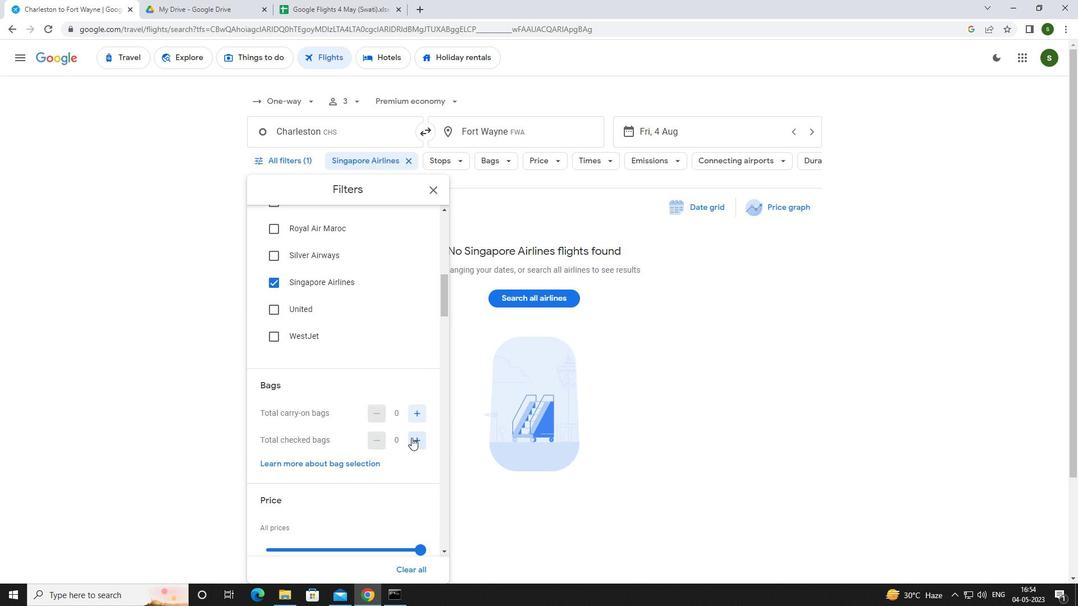 
Action: Mouse pressed left at (411, 438)
Screenshot: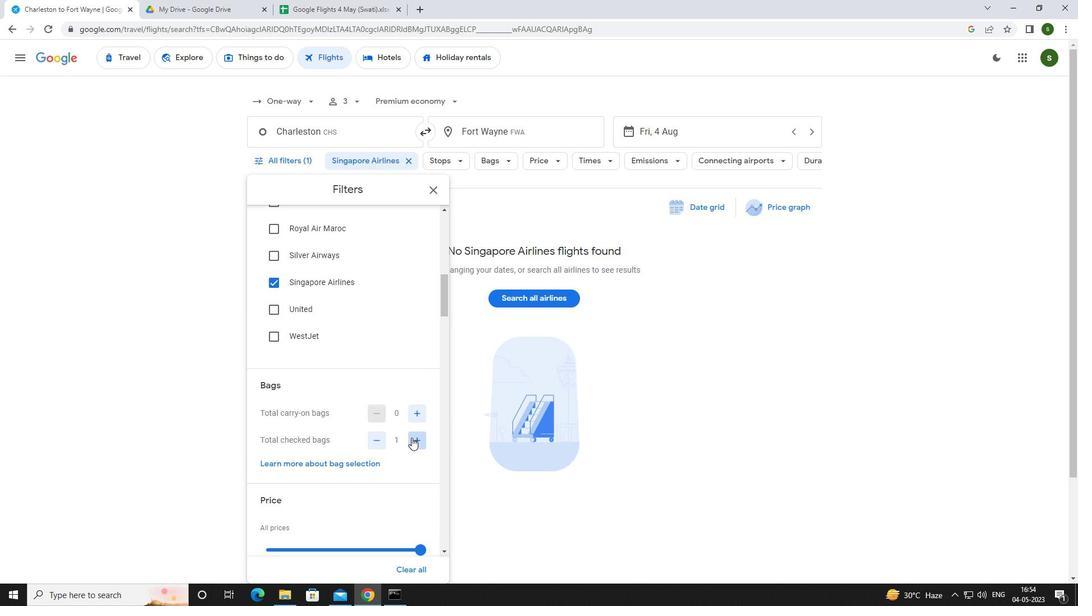 
Action: Mouse pressed left at (411, 438)
Screenshot: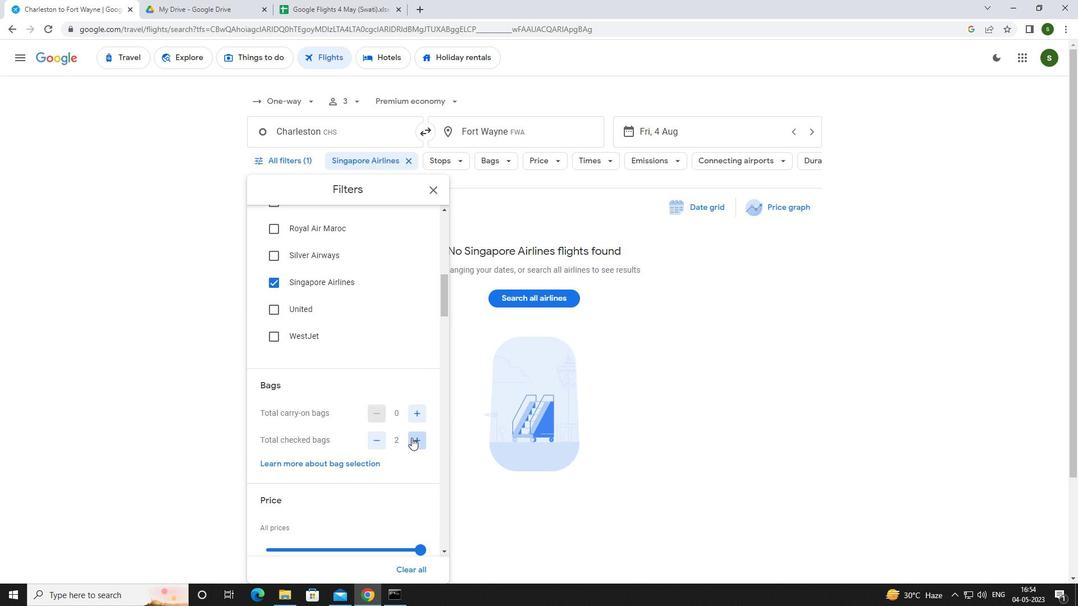 
Action: Mouse scrolled (411, 437) with delta (0, 0)
Screenshot: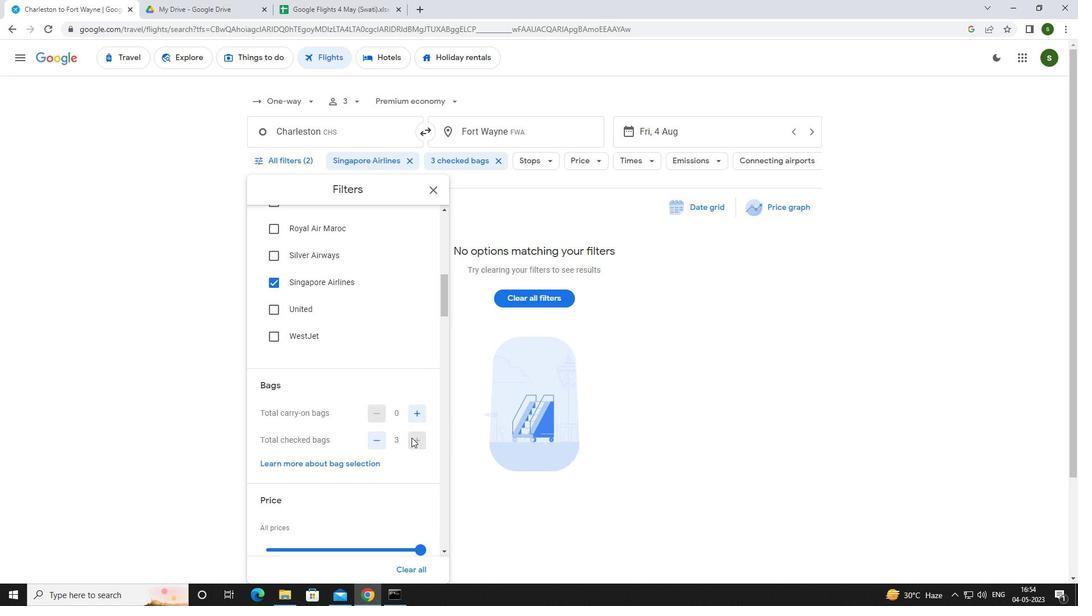 
Action: Mouse scrolled (411, 437) with delta (0, 0)
Screenshot: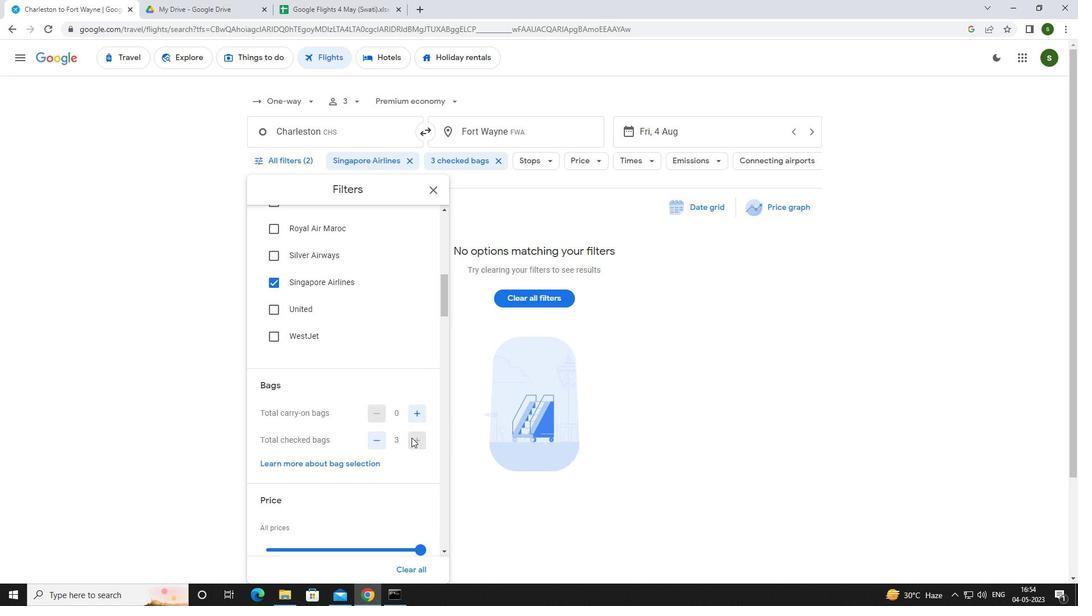 
Action: Mouse moved to (416, 435)
Screenshot: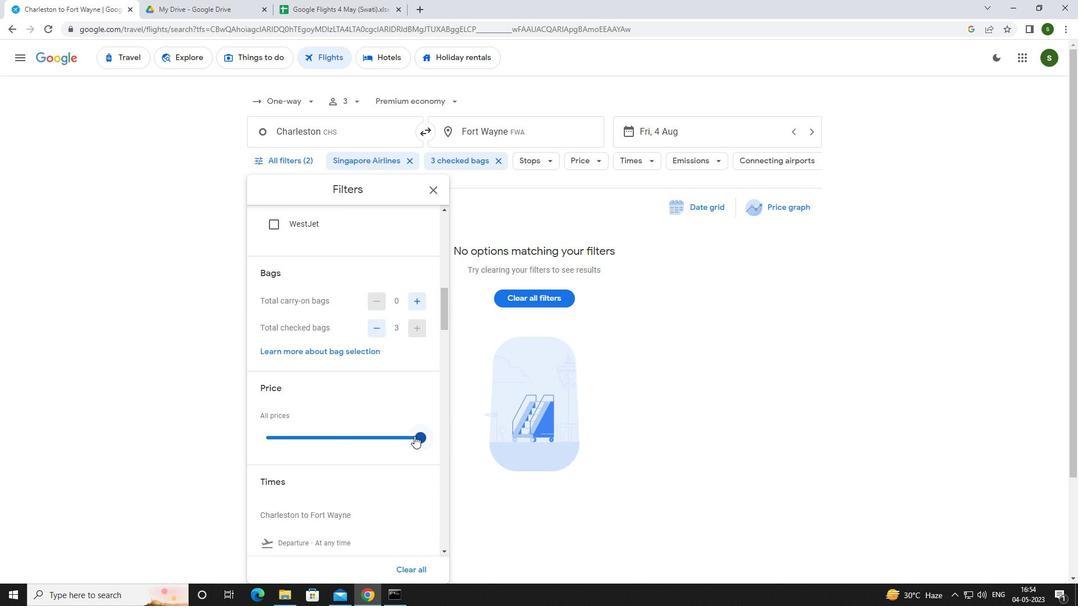 
Action: Mouse pressed left at (416, 435)
Screenshot: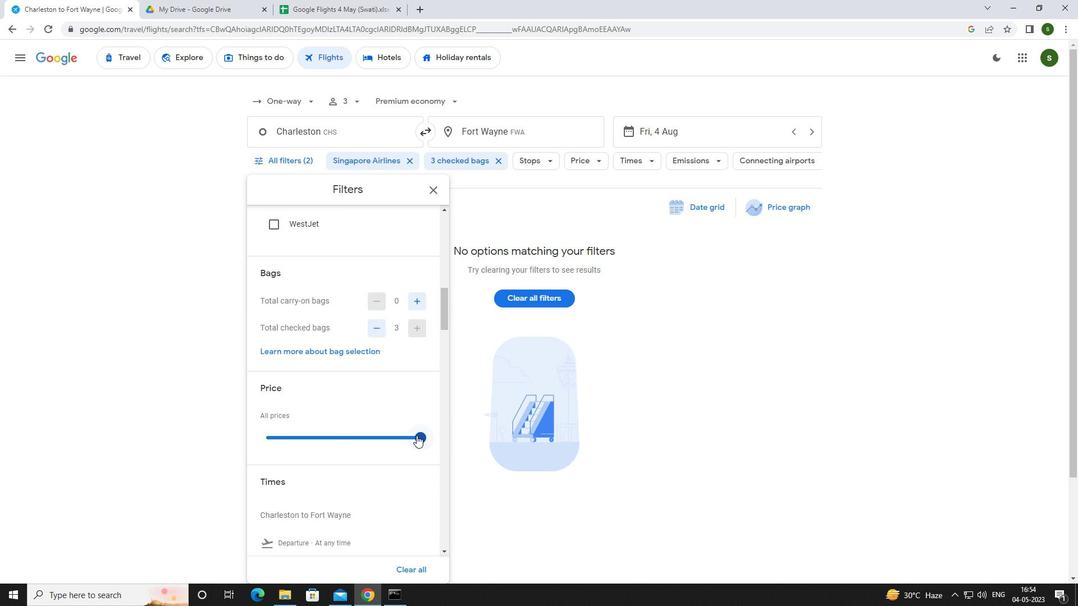 
Action: Mouse moved to (267, 442)
Screenshot: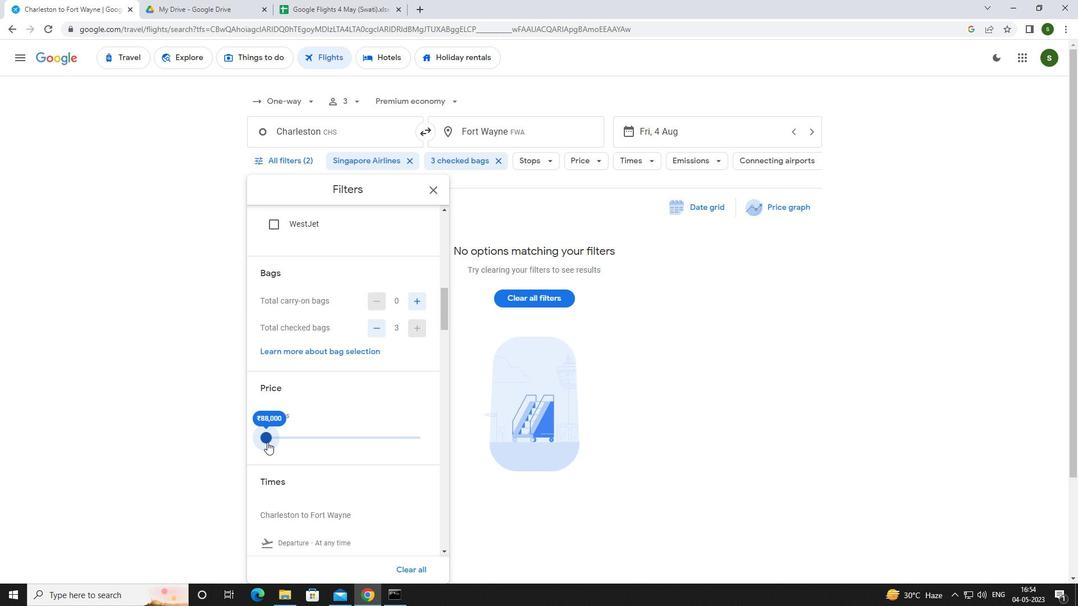 
Action: Mouse scrolled (267, 441) with delta (0, 0)
Screenshot: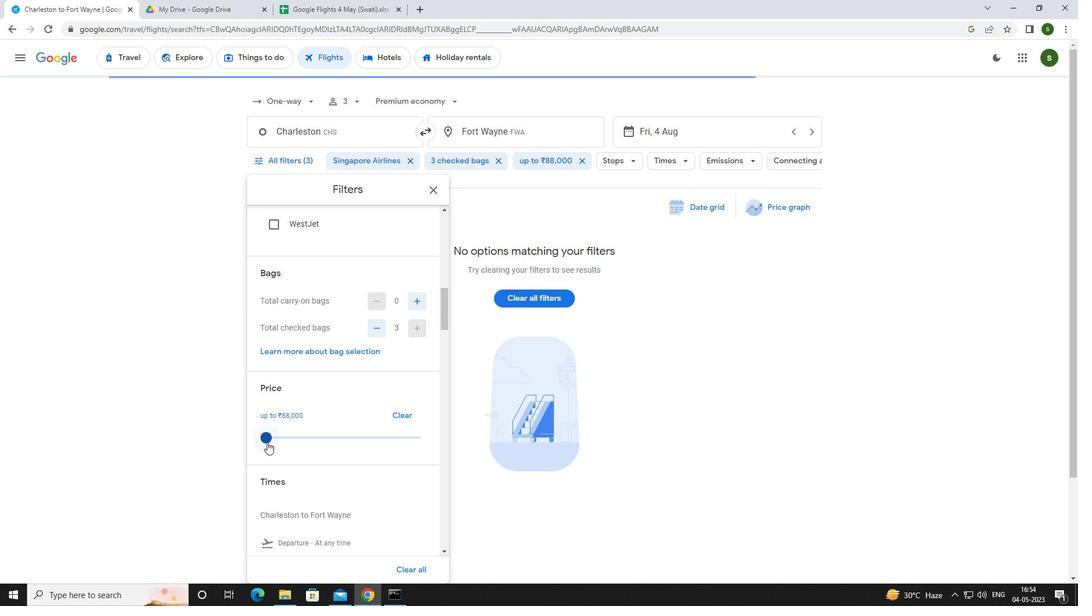 
Action: Mouse scrolled (267, 441) with delta (0, 0)
Screenshot: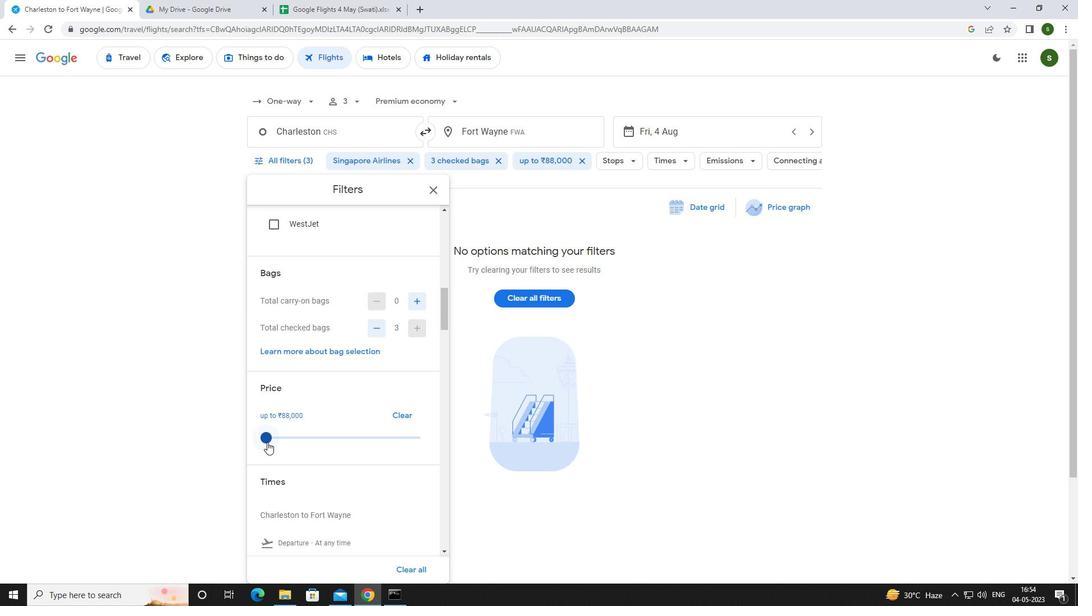 
Action: Mouse moved to (267, 446)
Screenshot: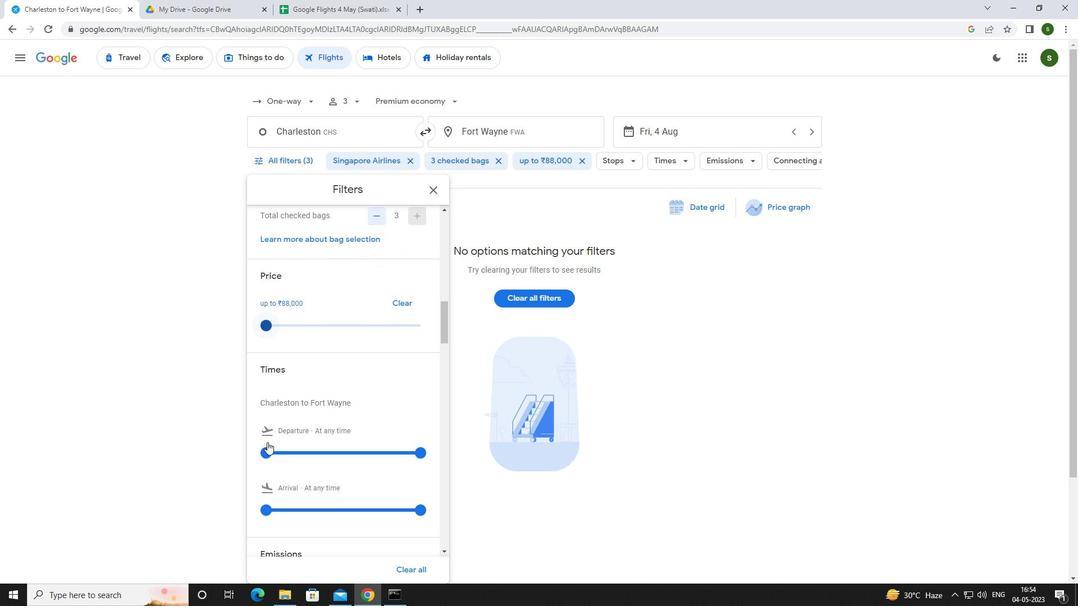 
Action: Mouse pressed left at (267, 446)
Screenshot: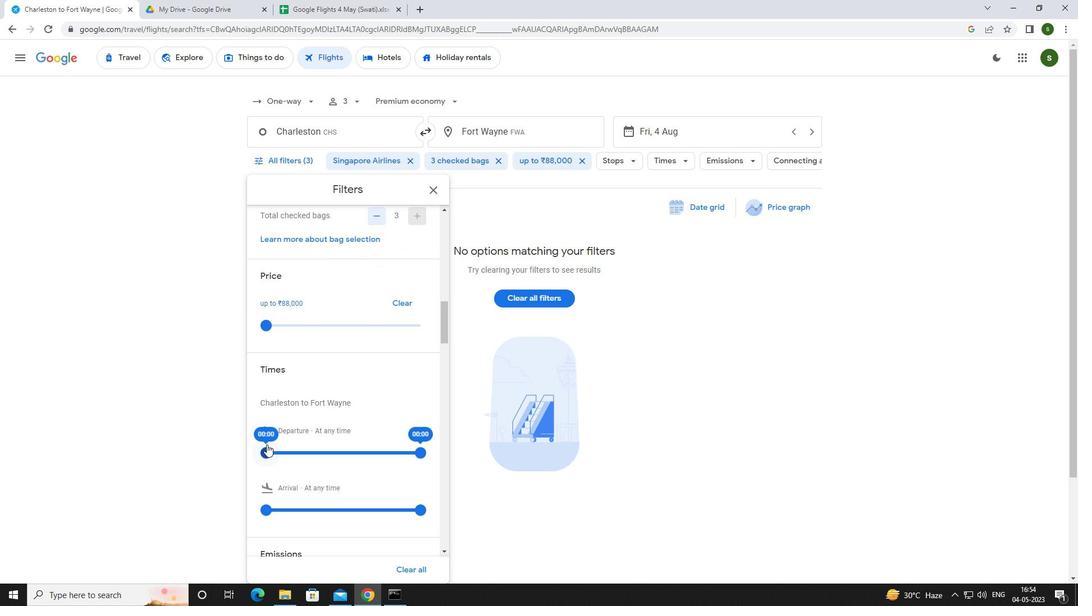 
Action: Mouse moved to (614, 400)
Screenshot: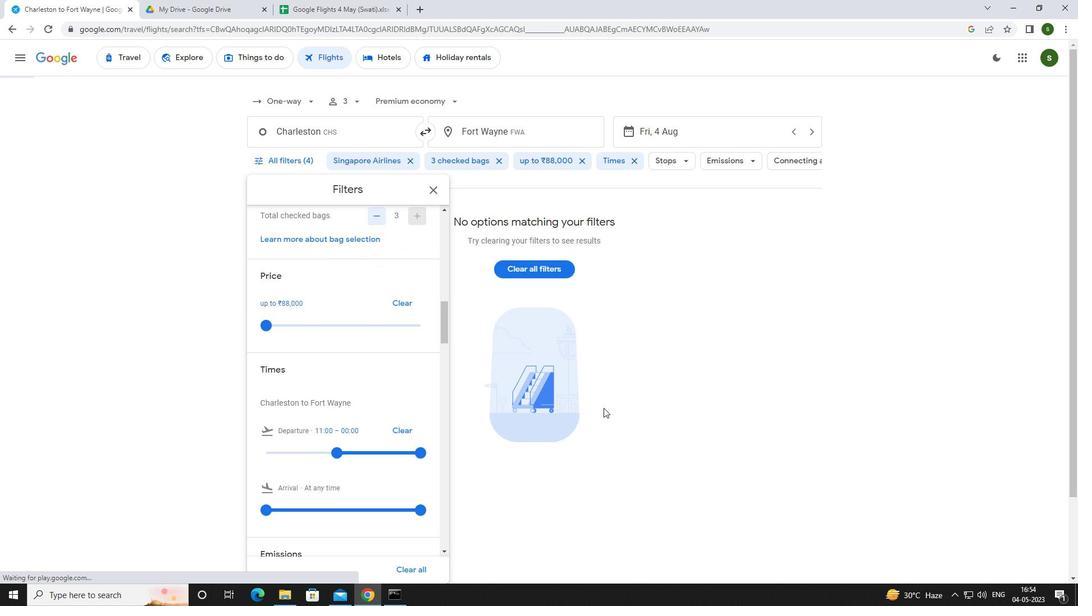 
Action: Mouse pressed left at (614, 400)
Screenshot: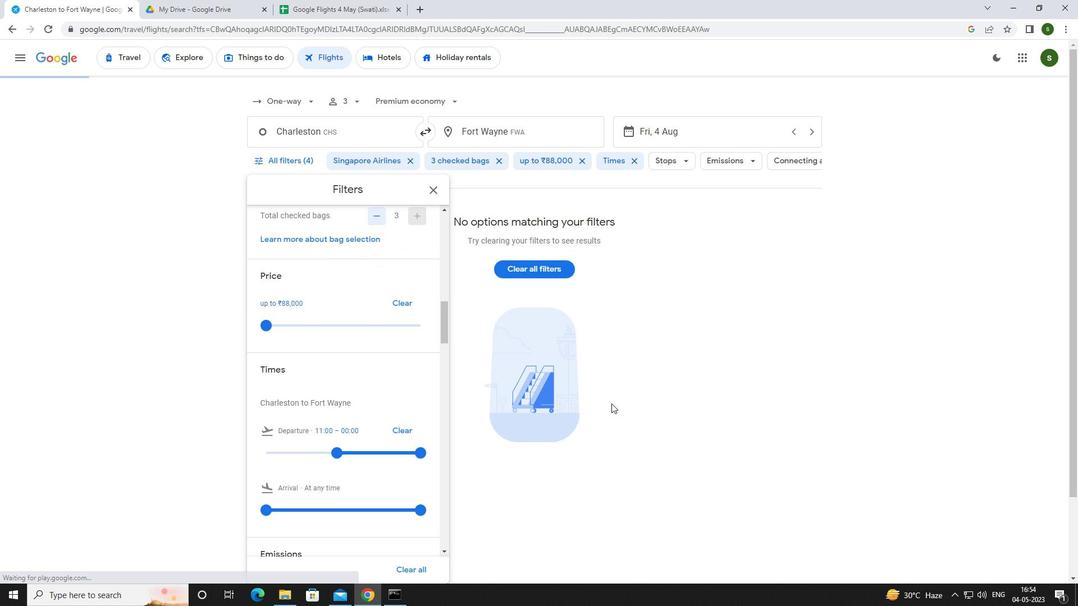 
Action: Mouse moved to (612, 399)
Screenshot: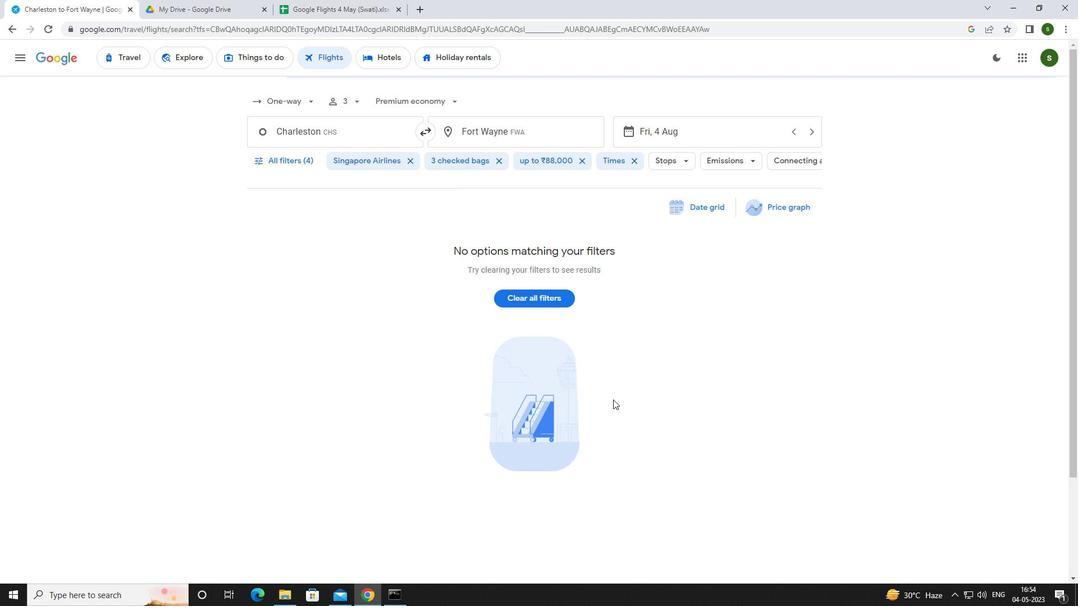 
